 Task: Create a sub task Release to Production / Go Live for the task  Upgrade and migrate company facilities management to a cloud-based solution in the project BrainBridge , assign it to team member softage.1@softage.net and update the status of the sub task to  Completed , set the priority of the sub task to High
Action: Mouse moved to (685, 483)
Screenshot: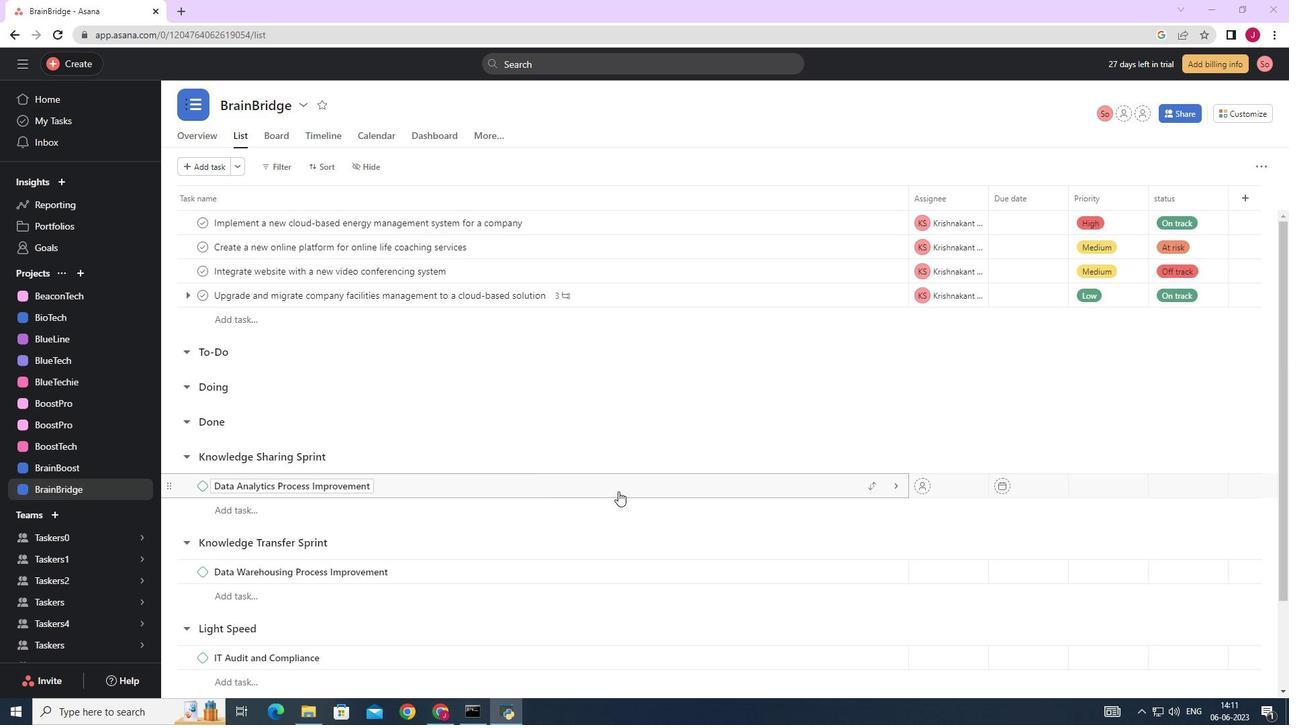 
Action: Mouse scrolled (666, 488) with delta (0, 0)
Screenshot: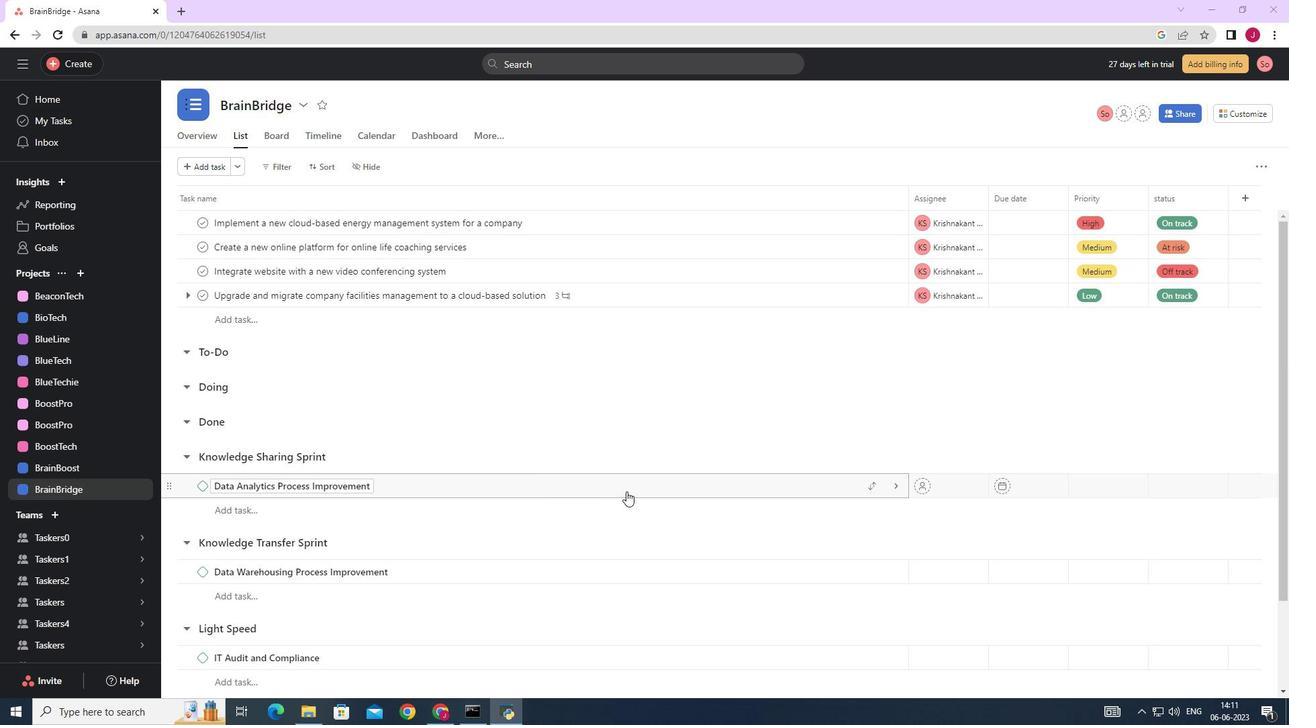 
Action: Mouse moved to (708, 467)
Screenshot: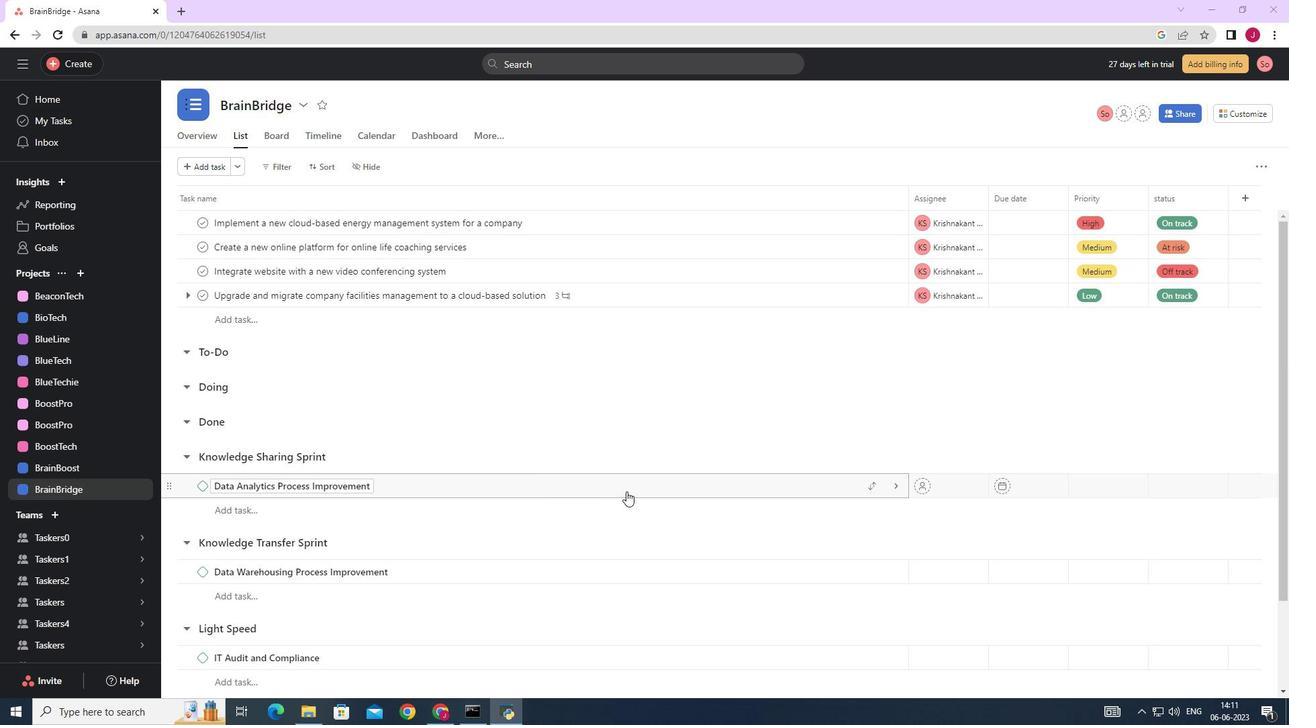
Action: Mouse scrolled (690, 481) with delta (0, 0)
Screenshot: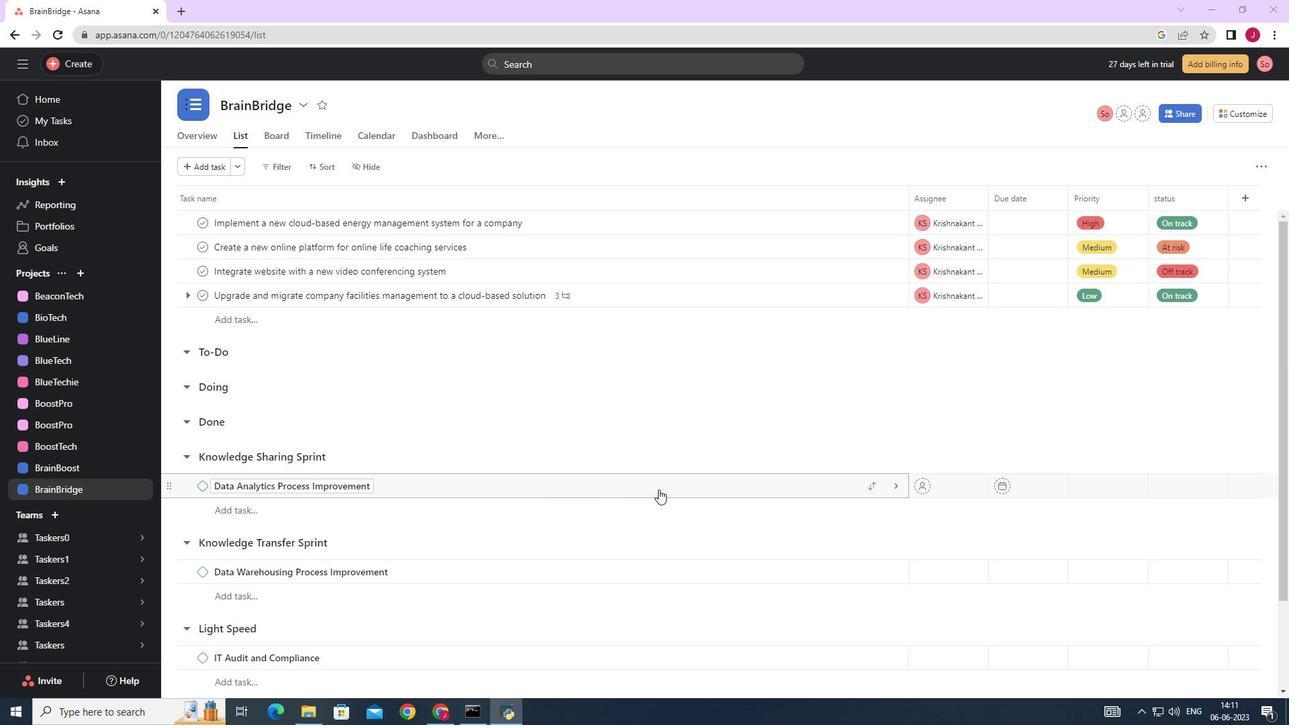 
Action: Mouse moved to (710, 465)
Screenshot: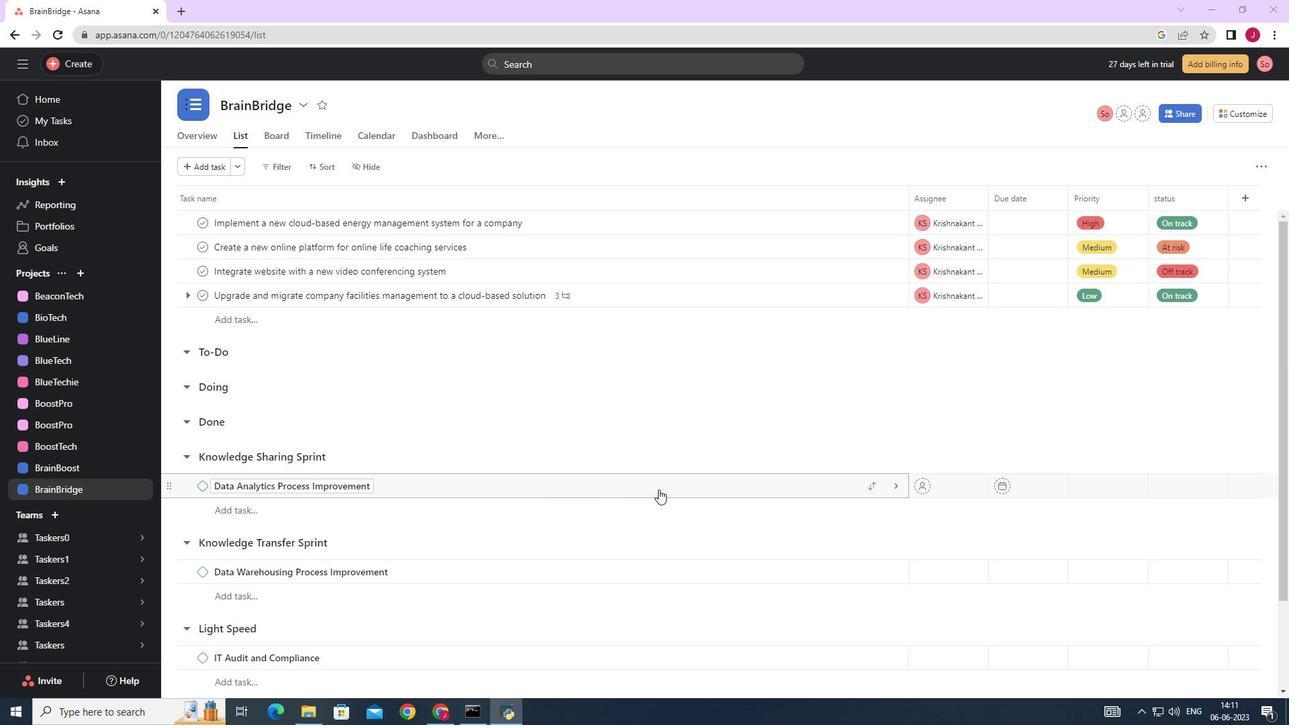 
Action: Mouse scrolled (700, 477) with delta (0, 0)
Screenshot: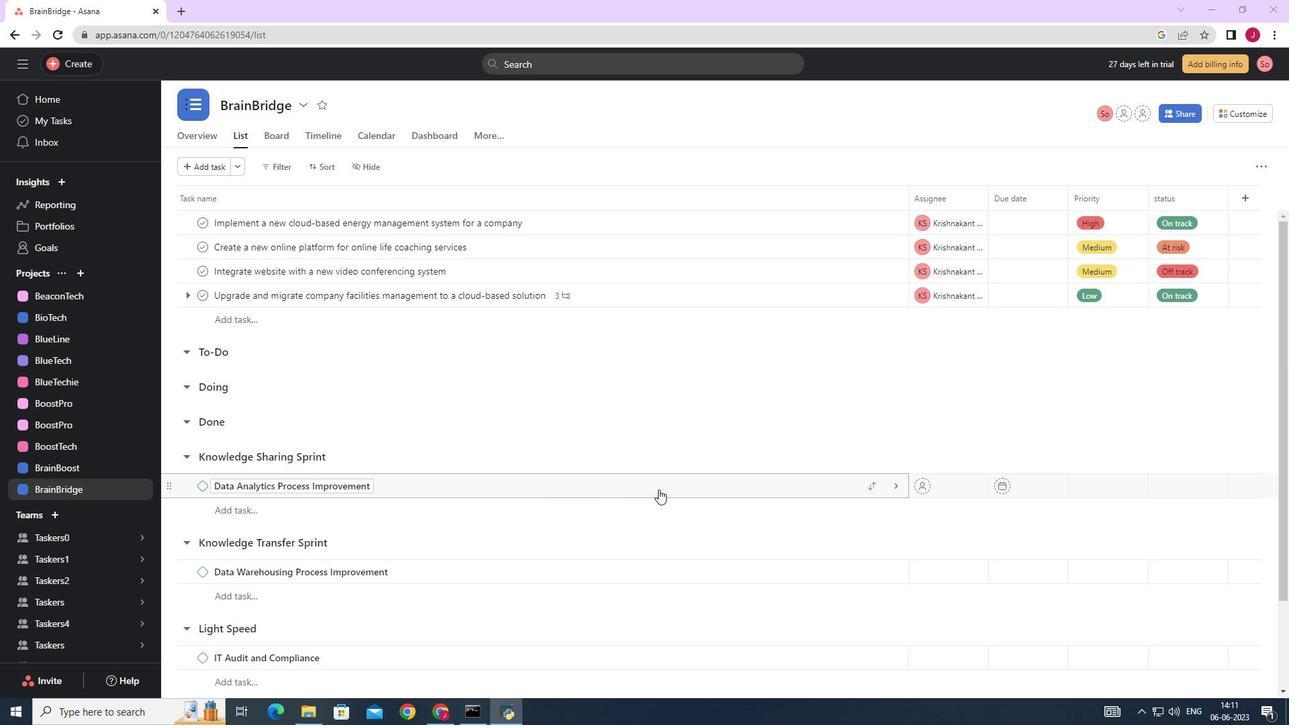 
Action: Mouse moved to (822, 290)
Screenshot: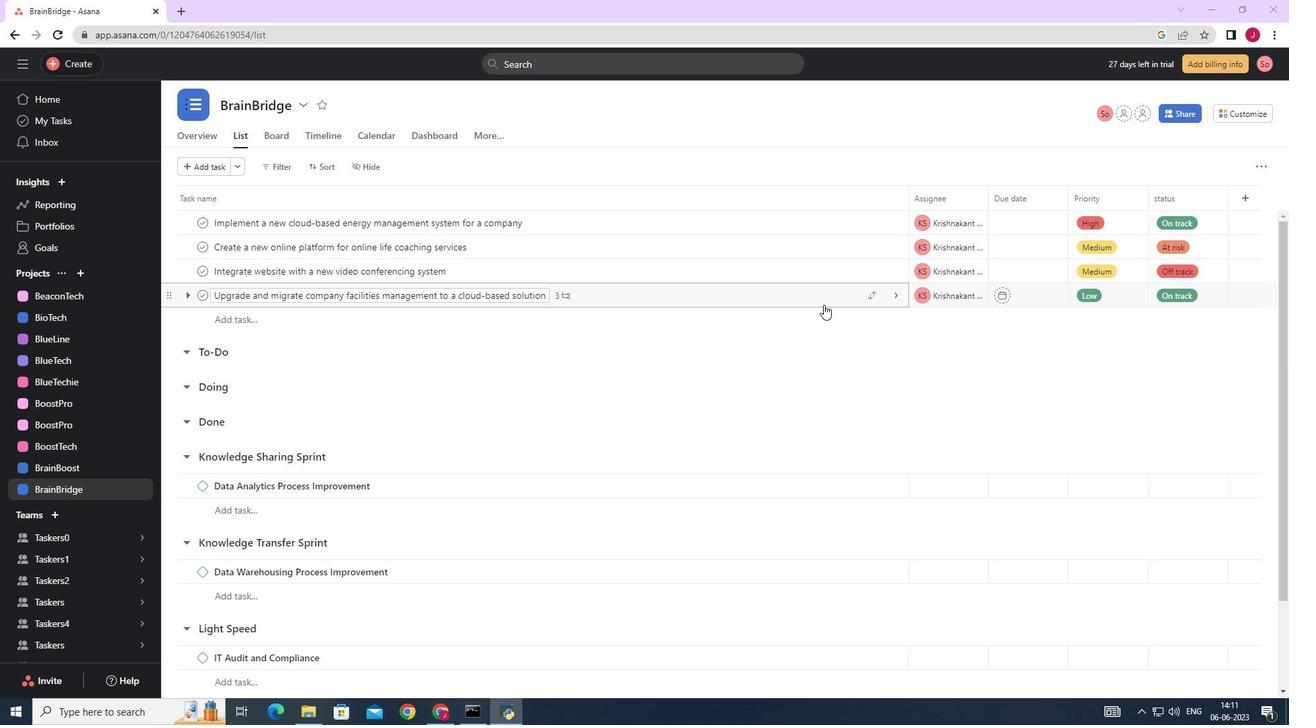 
Action: Mouse pressed left at (822, 290)
Screenshot: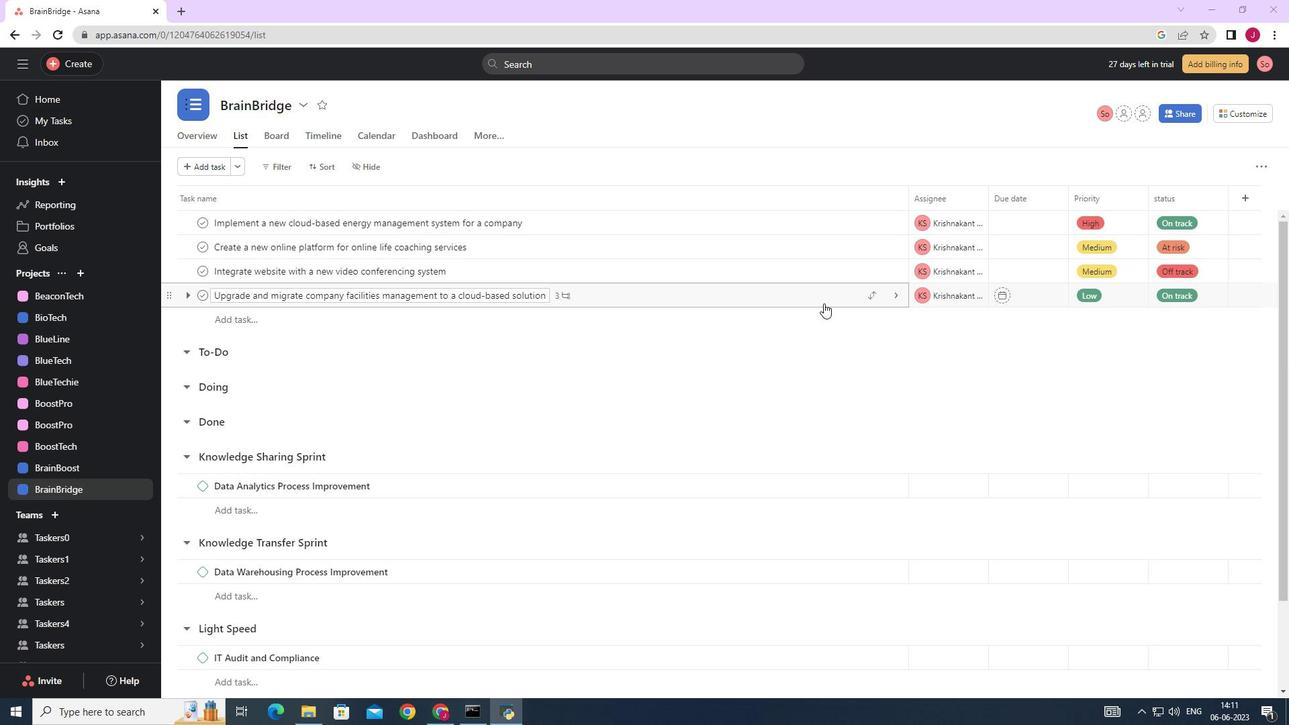 
Action: Mouse moved to (1176, 435)
Screenshot: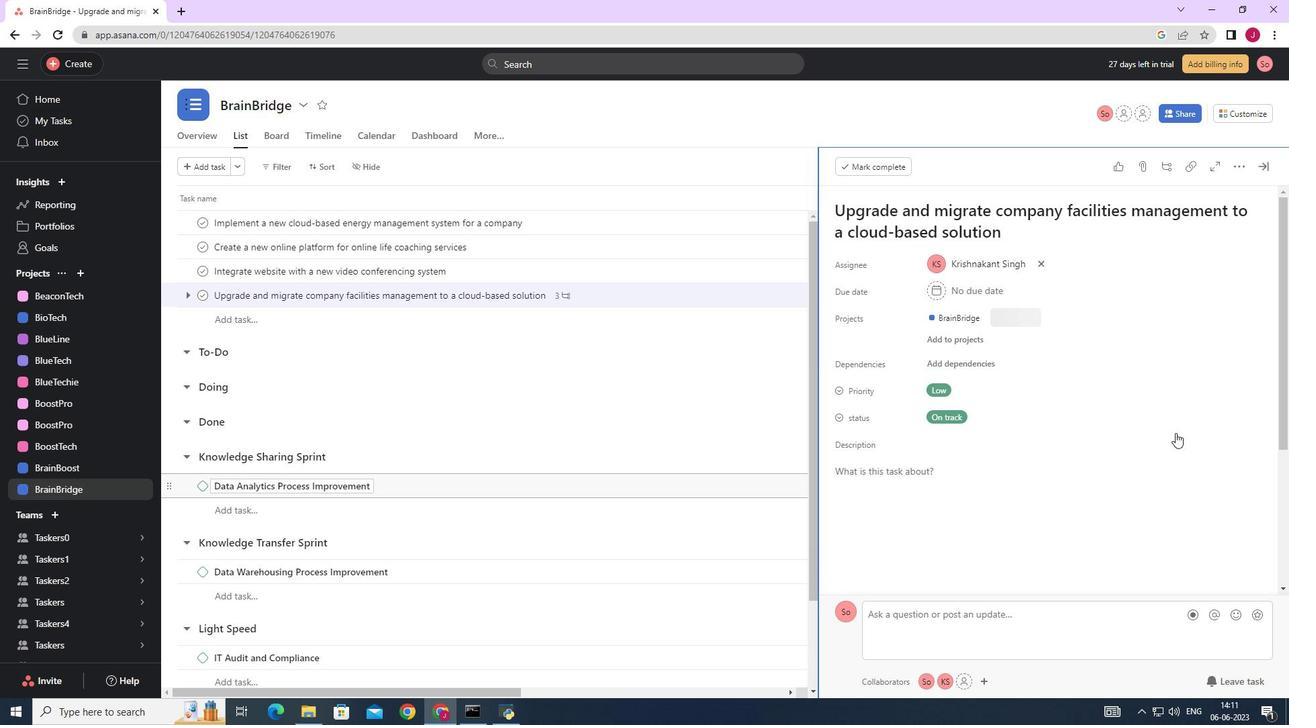 
Action: Mouse scrolled (1176, 435) with delta (0, 0)
Screenshot: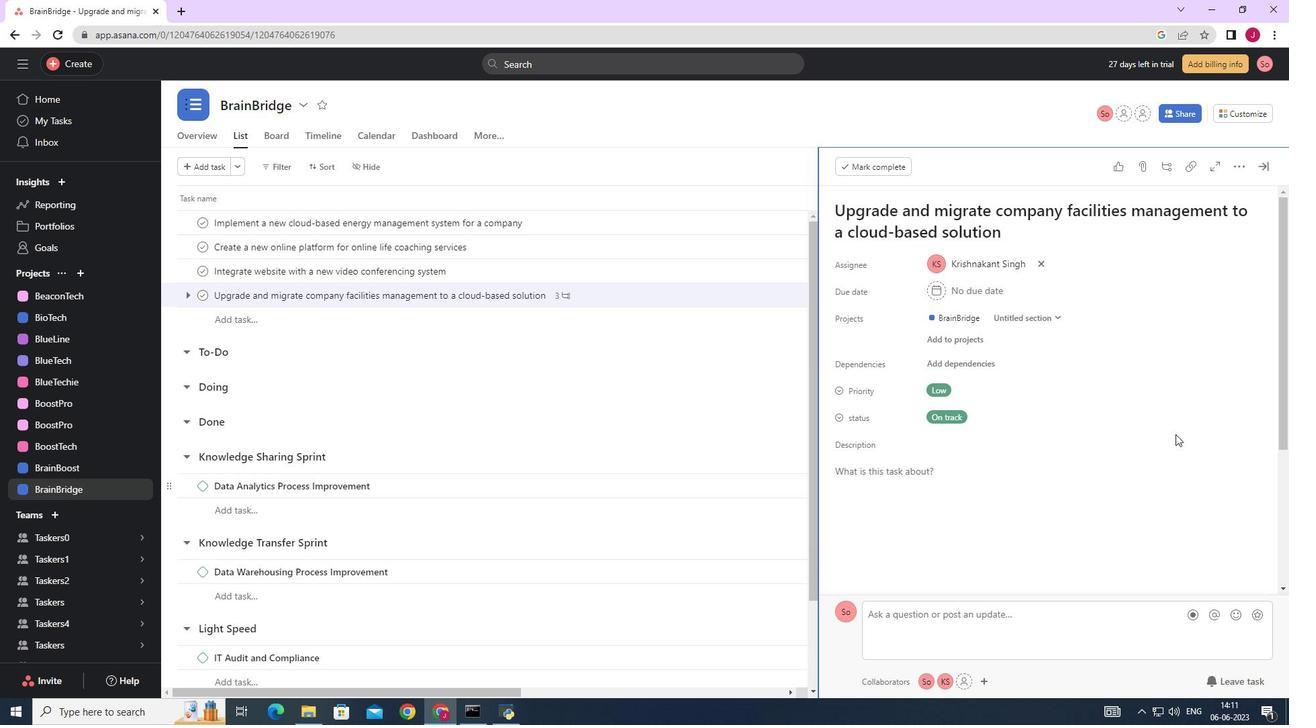 
Action: Mouse scrolled (1176, 435) with delta (0, 0)
Screenshot: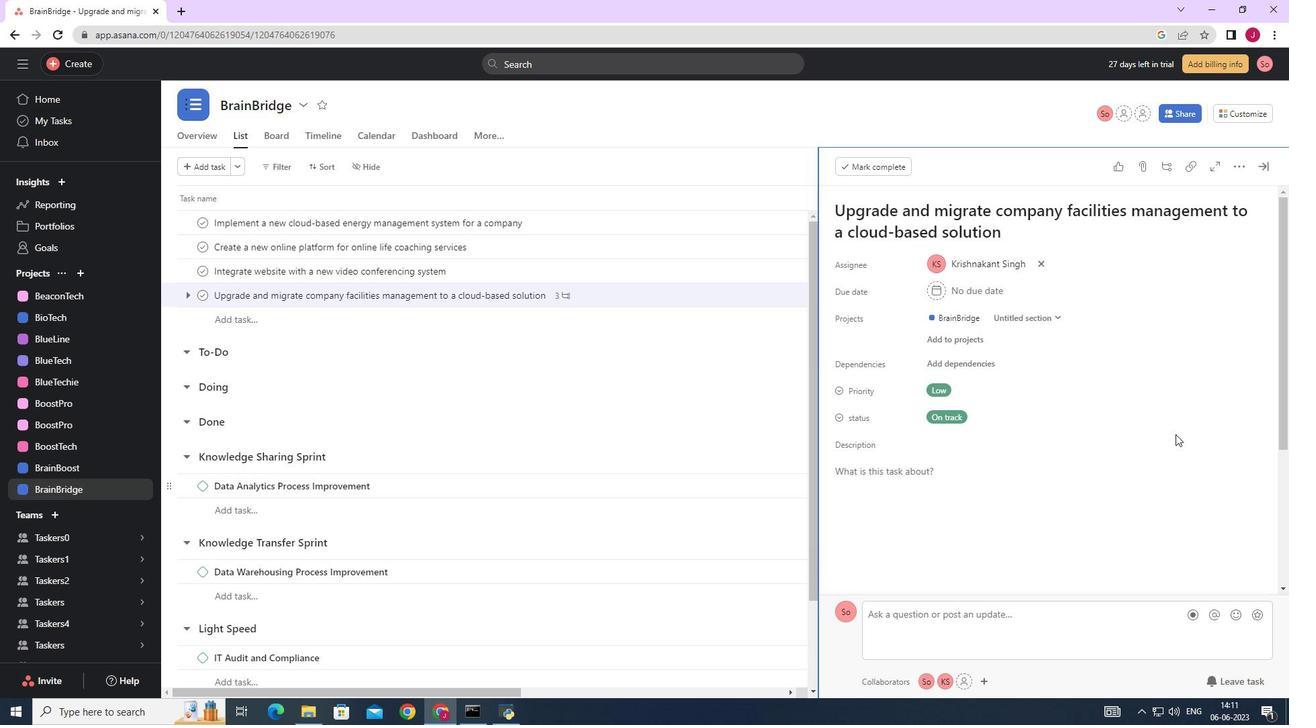 
Action: Mouse scrolled (1176, 435) with delta (0, 0)
Screenshot: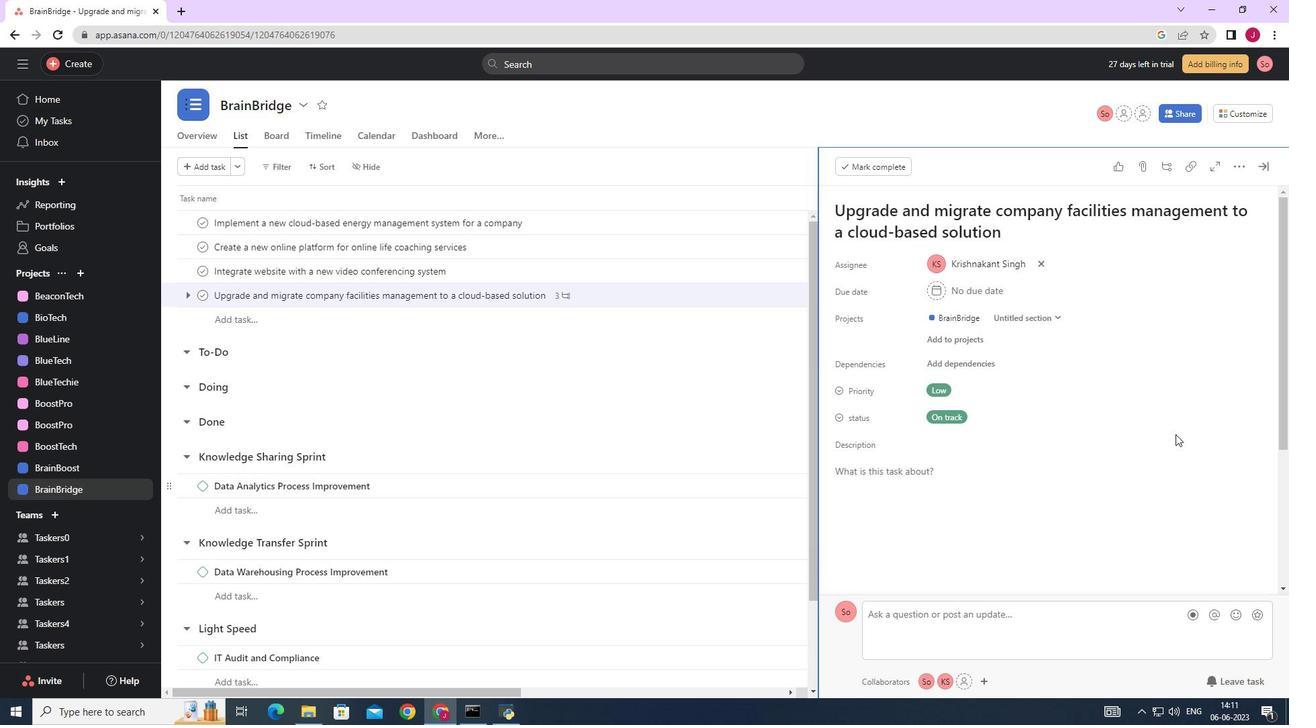
Action: Mouse scrolled (1176, 435) with delta (0, 0)
Screenshot: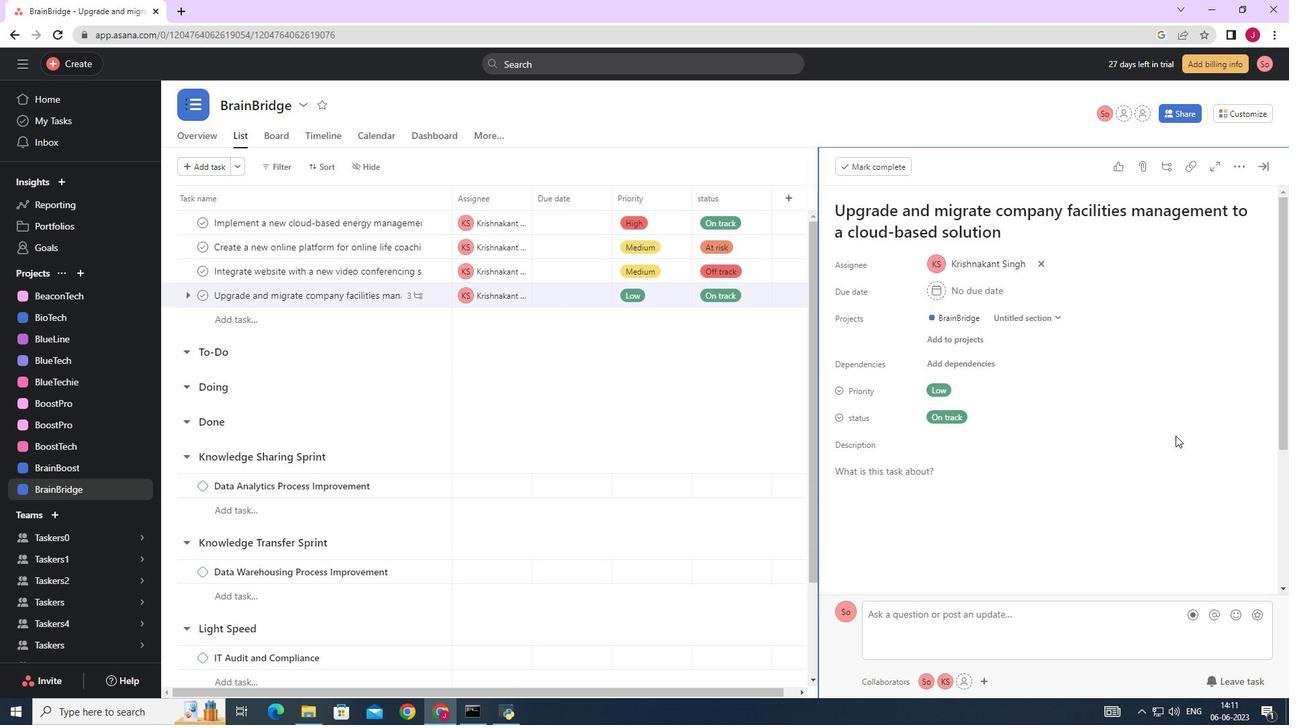 
Action: Mouse scrolled (1176, 435) with delta (0, 0)
Screenshot: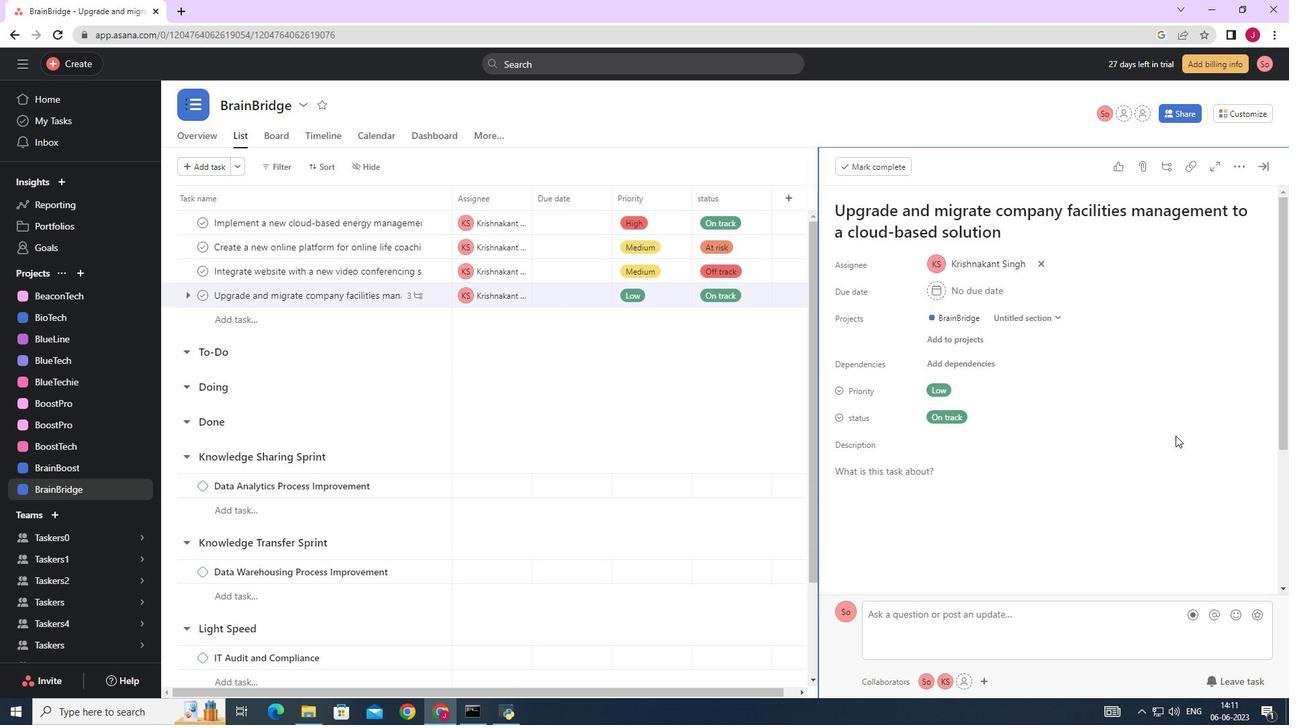 
Action: Mouse moved to (889, 489)
Screenshot: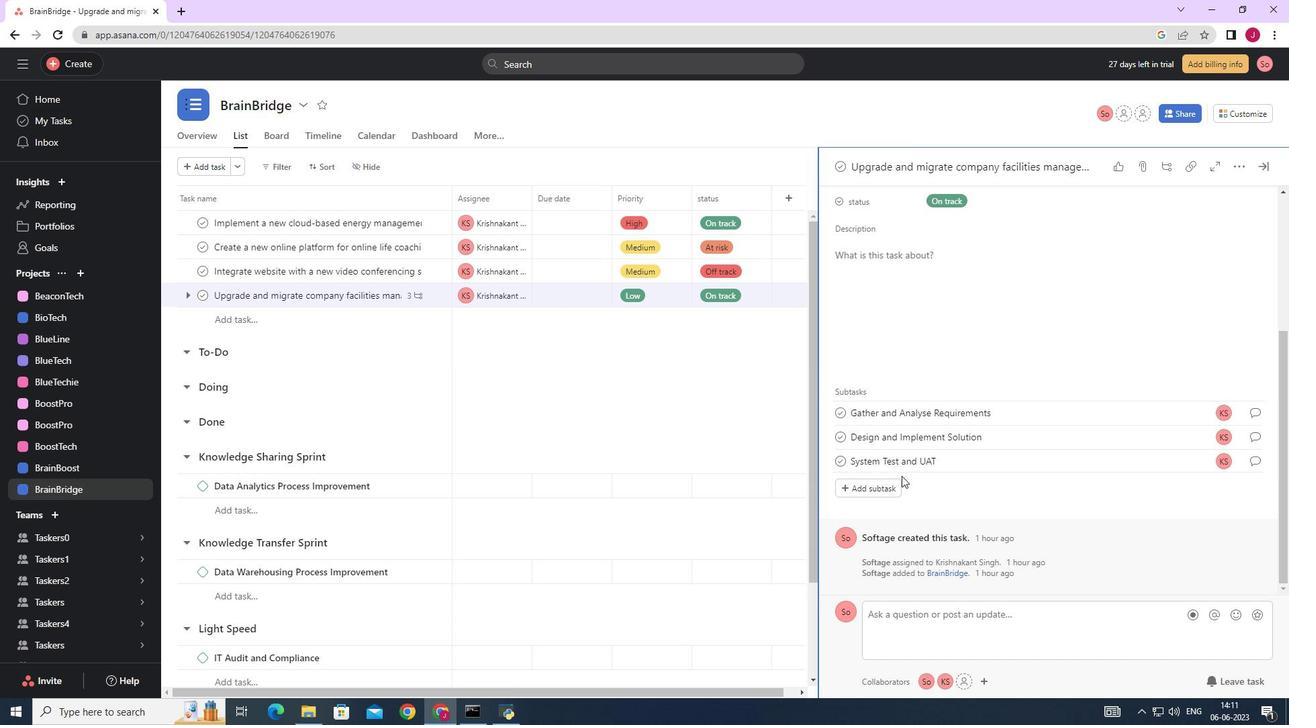 
Action: Mouse pressed left at (889, 489)
Screenshot: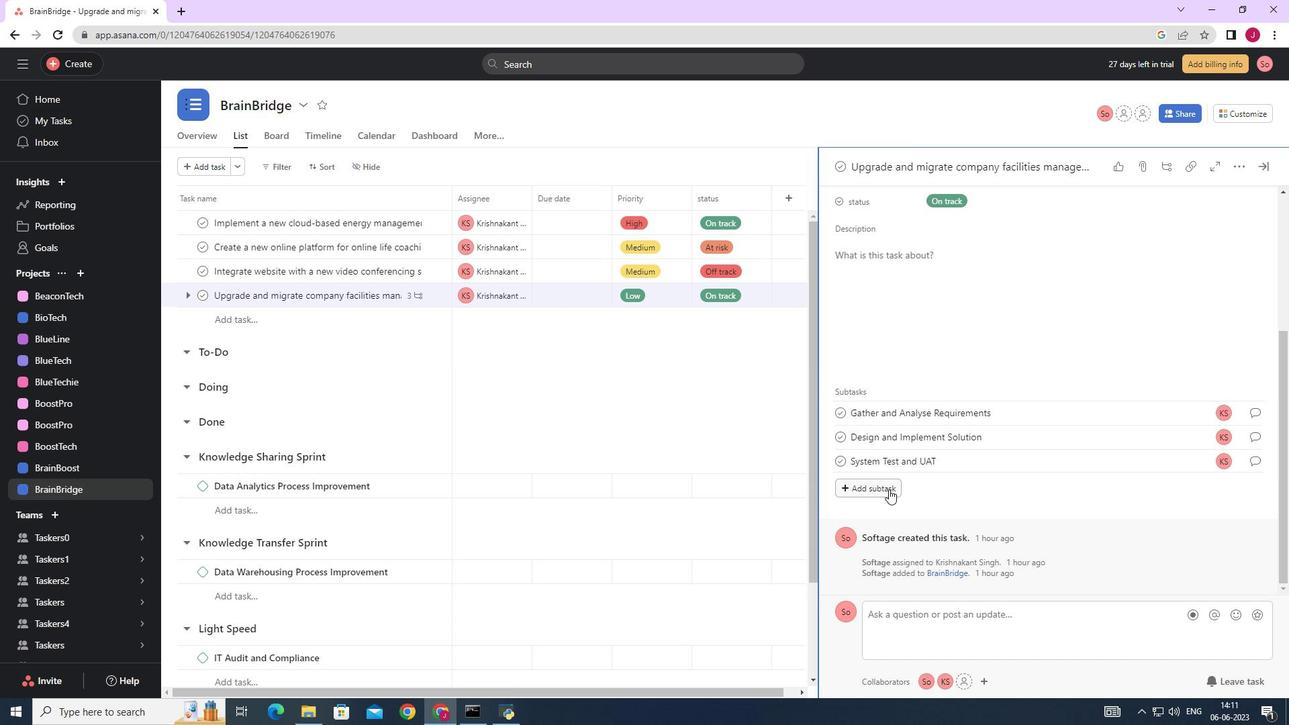 
Action: Mouse moved to (888, 490)
Screenshot: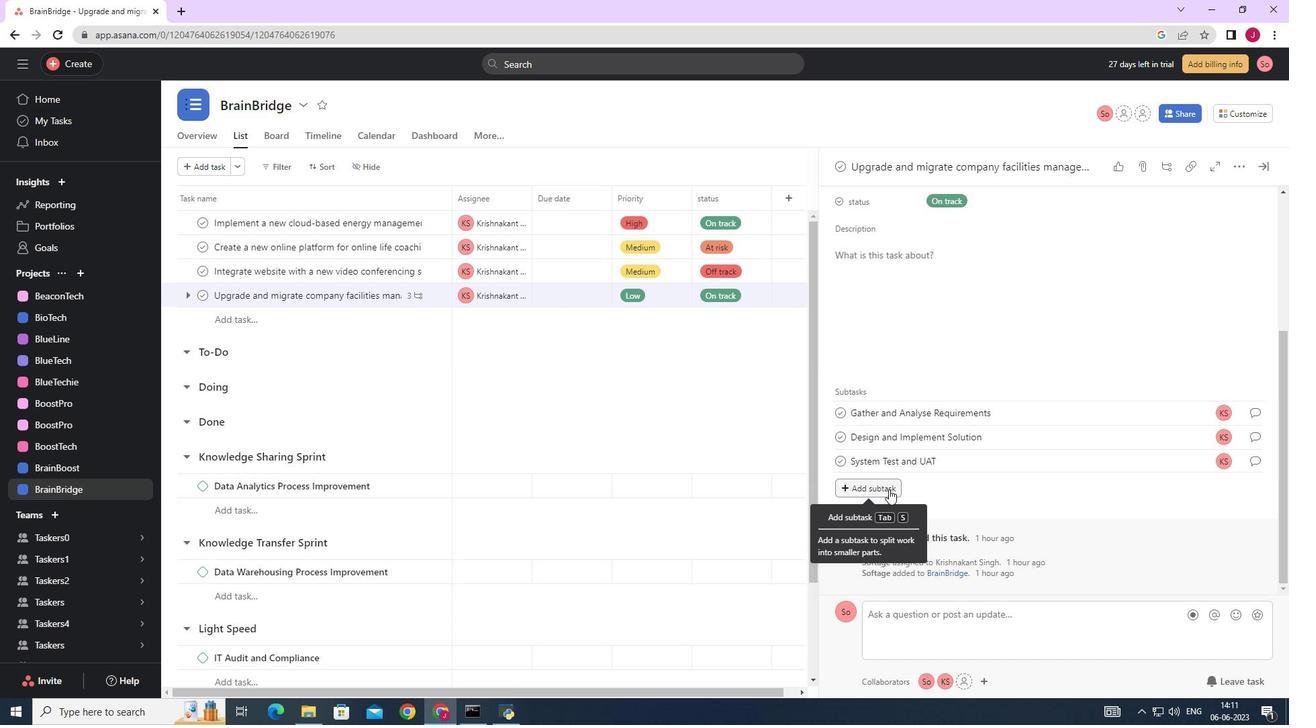 
Action: Key pressed <Key.caps_lock>R<Key.caps_lock>eleas<Key.backspace><Key.backspace><Key.backspace><Key.backspace><Key.backspace><Key.backspace>rae<Key.backspace><Key.backspace><Key.caps_lock>ELEASE<Key.space>TO<Key.space>PRODUCTION<Key.space>/<Key.space><Key.caps_lock>g<Key.caps_lock>O<Key.space><Key.caps_lock>l<Key.caps_lock>IVE
Screenshot: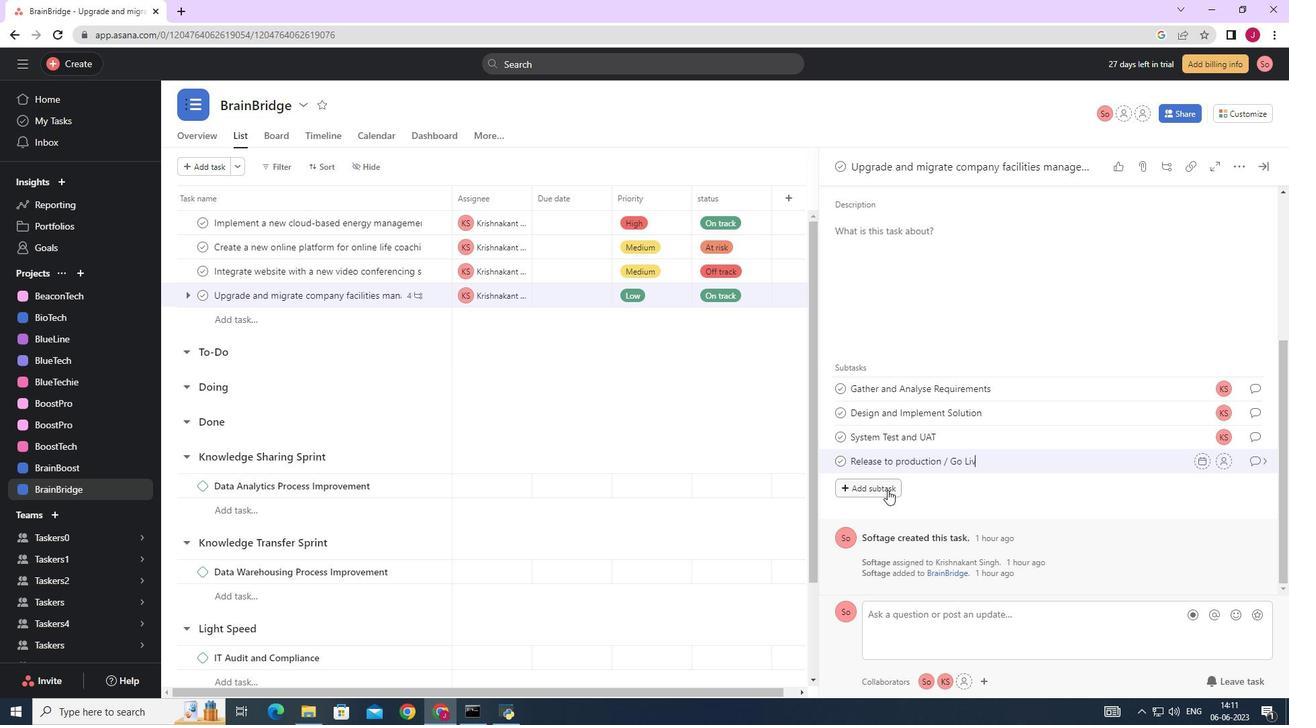 
Action: Mouse moved to (1222, 462)
Screenshot: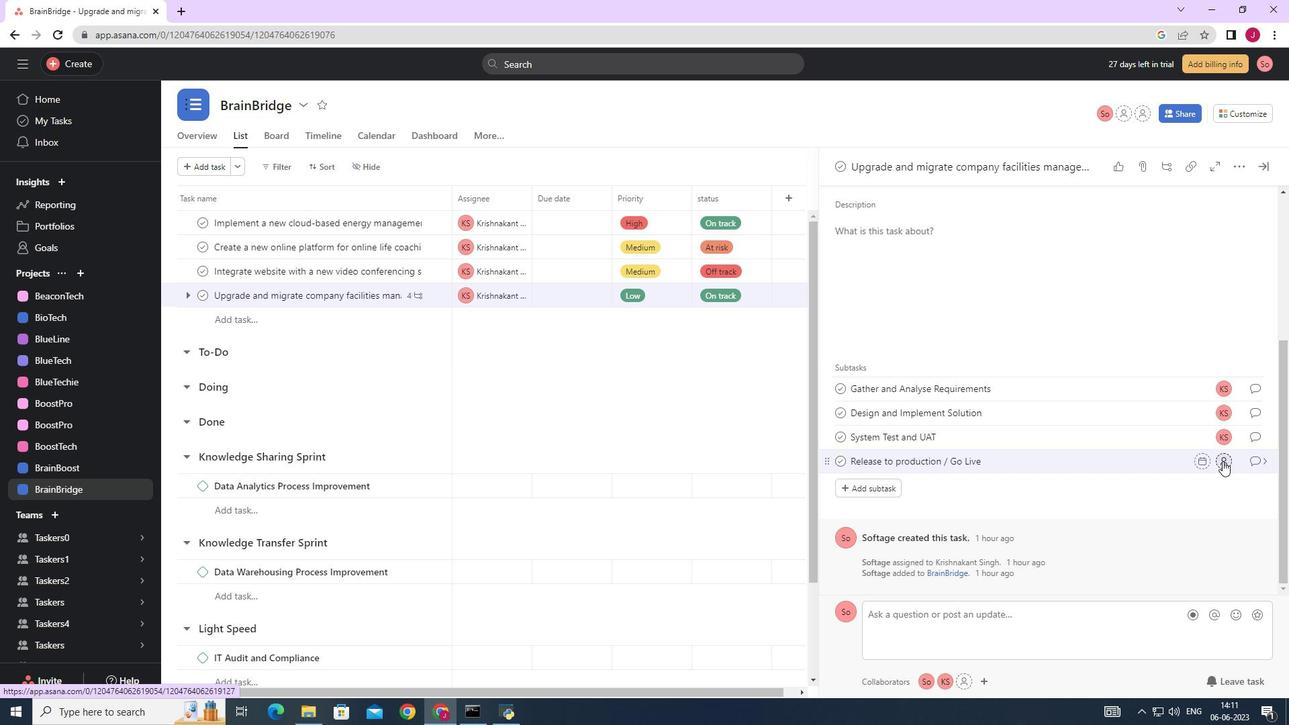 
Action: Mouse pressed left at (1222, 462)
Screenshot: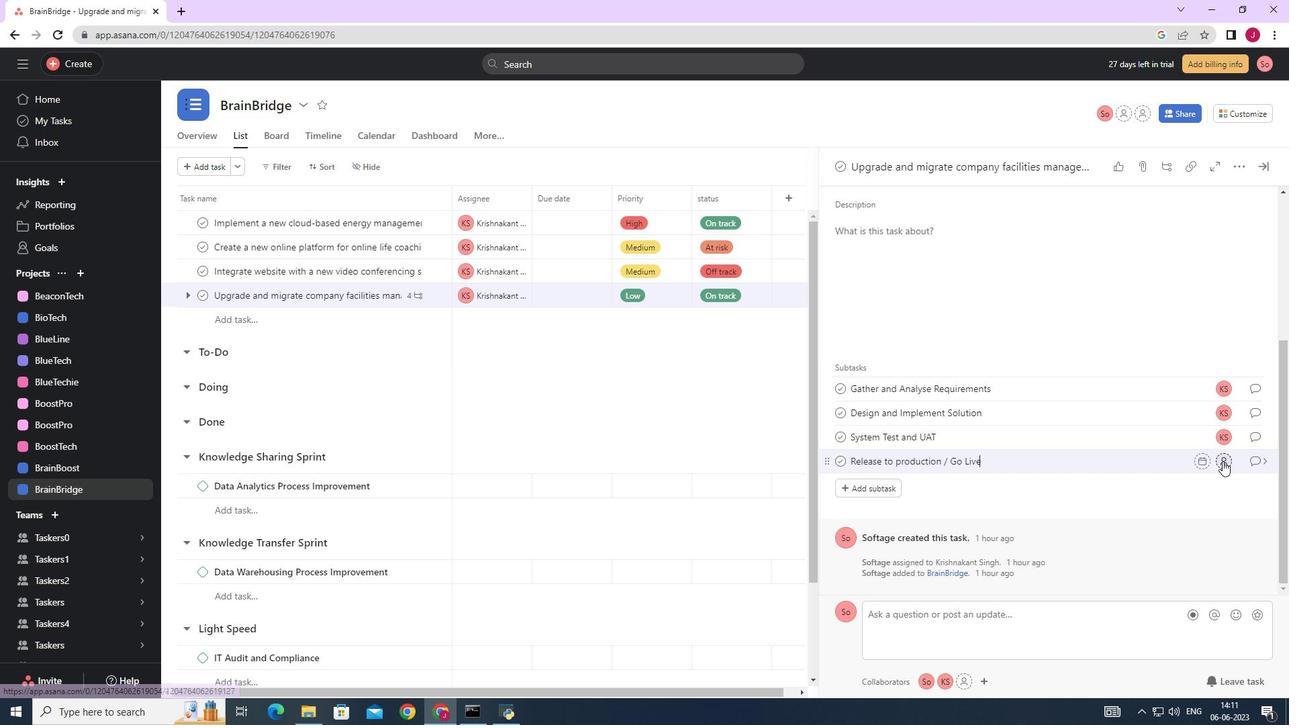
Action: Mouse moved to (1072, 507)
Screenshot: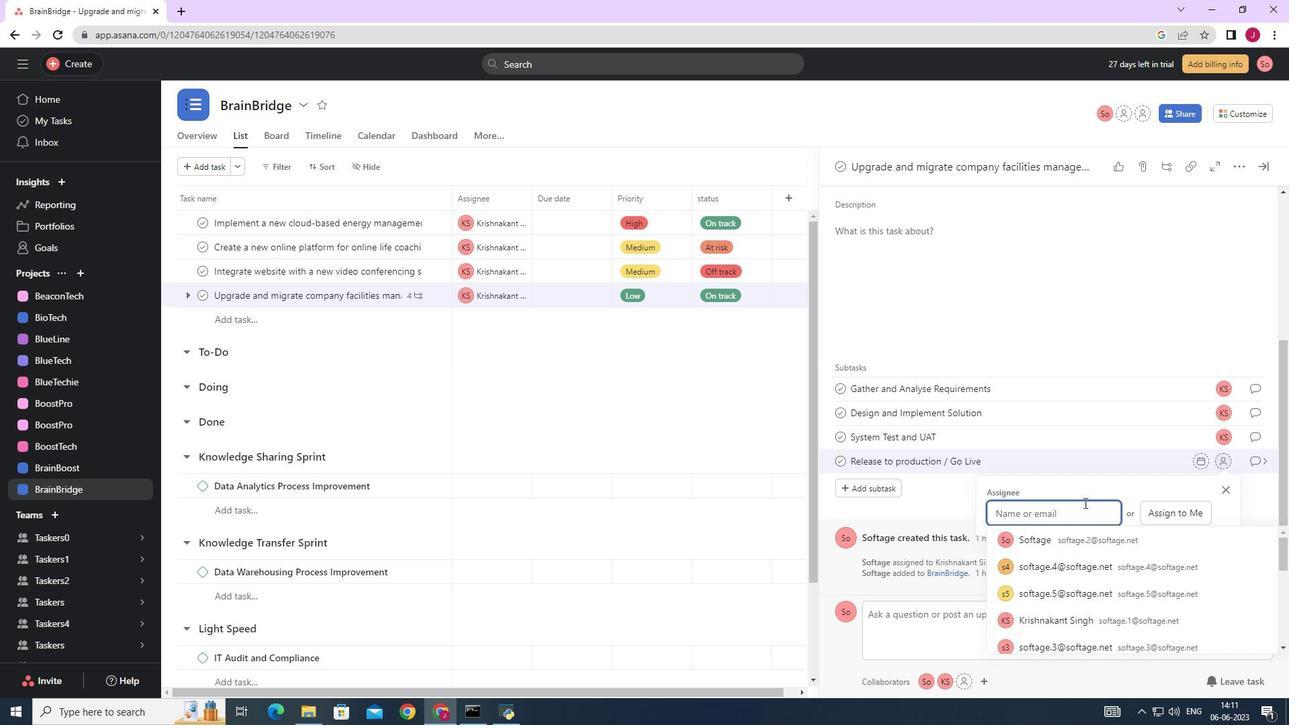 
Action: Key pressed SOFTAGE.1
Screenshot: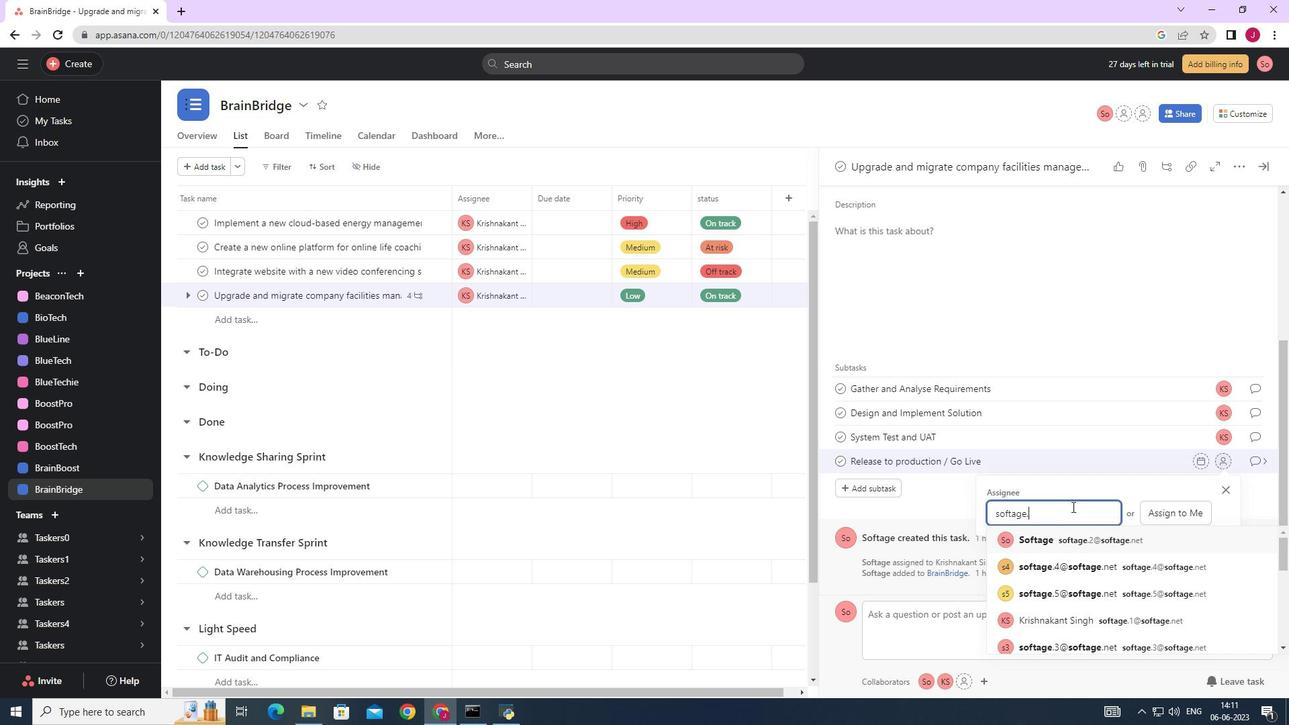 
Action: Mouse moved to (1102, 541)
Screenshot: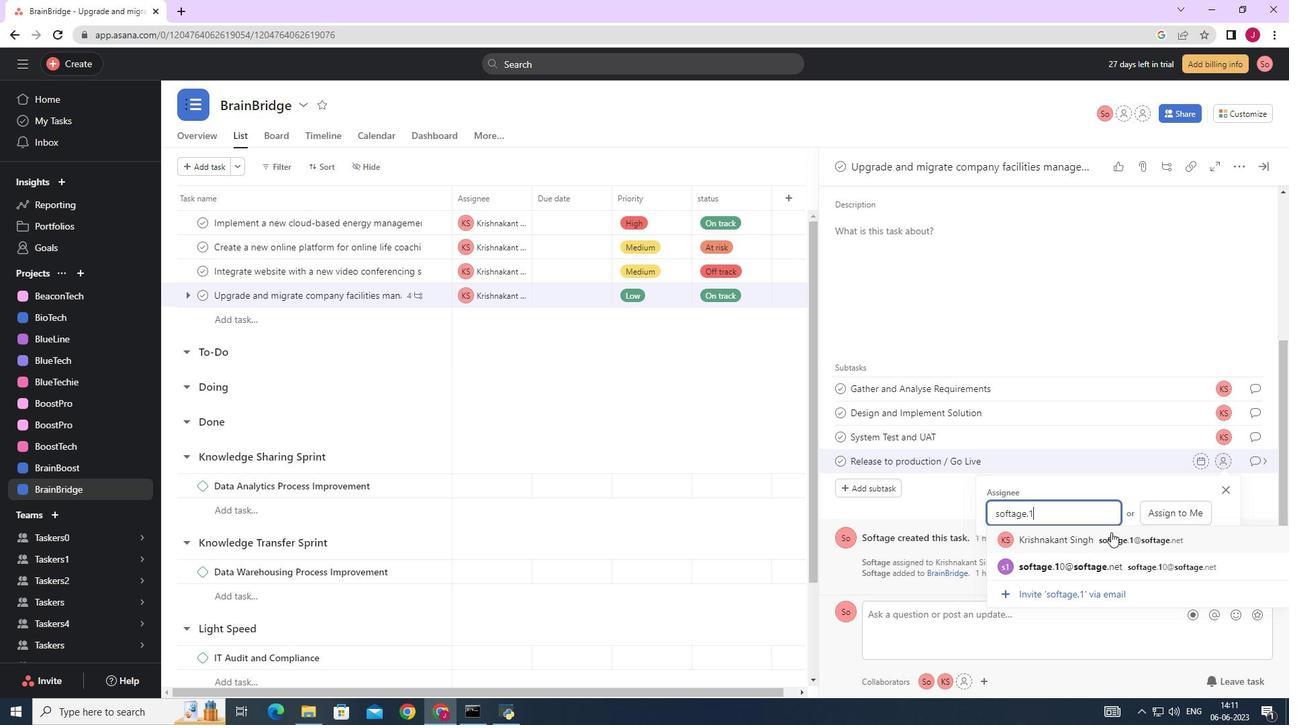 
Action: Mouse pressed left at (1102, 541)
Screenshot: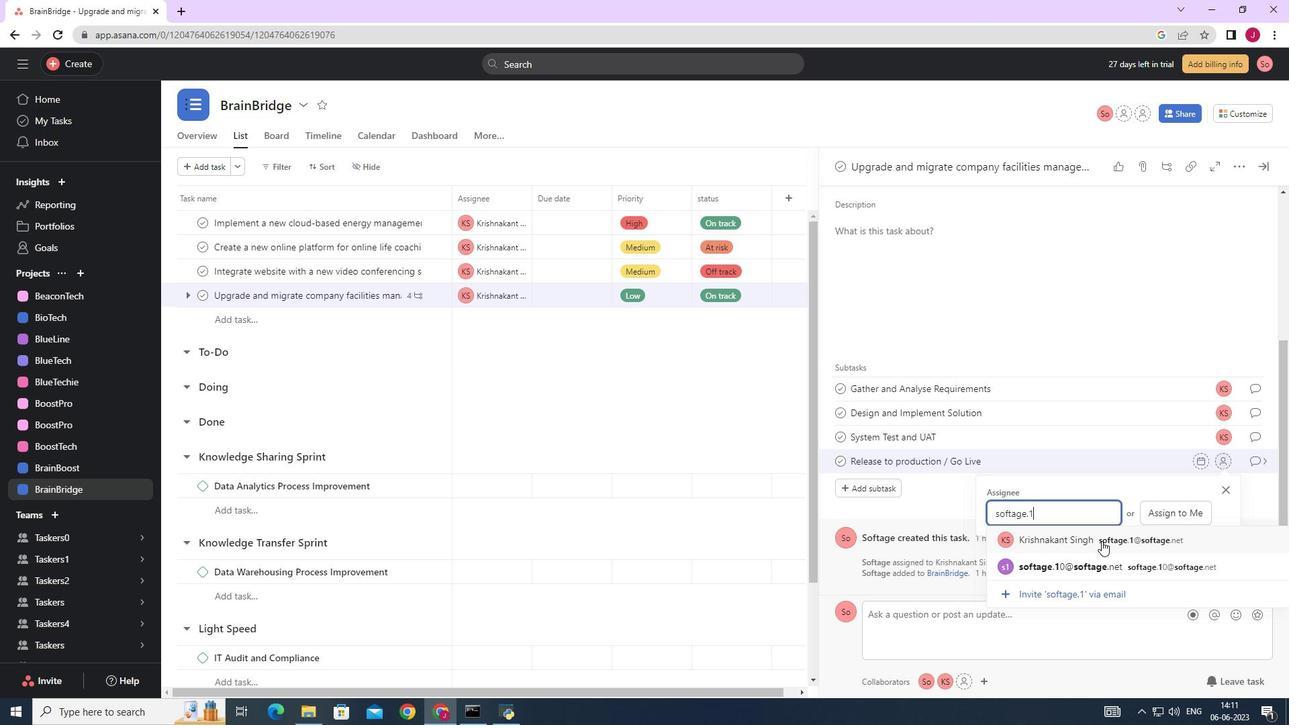 
Action: Mouse moved to (1257, 462)
Screenshot: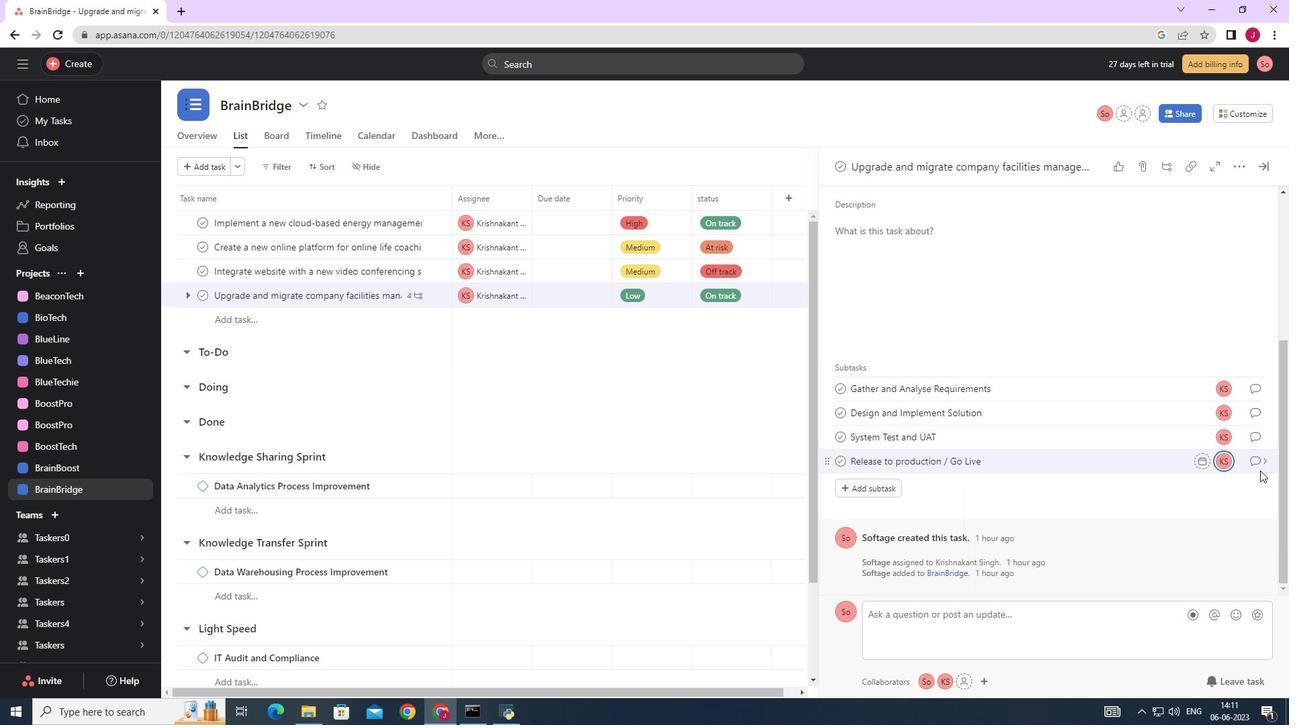 
Action: Mouse pressed left at (1257, 462)
Screenshot: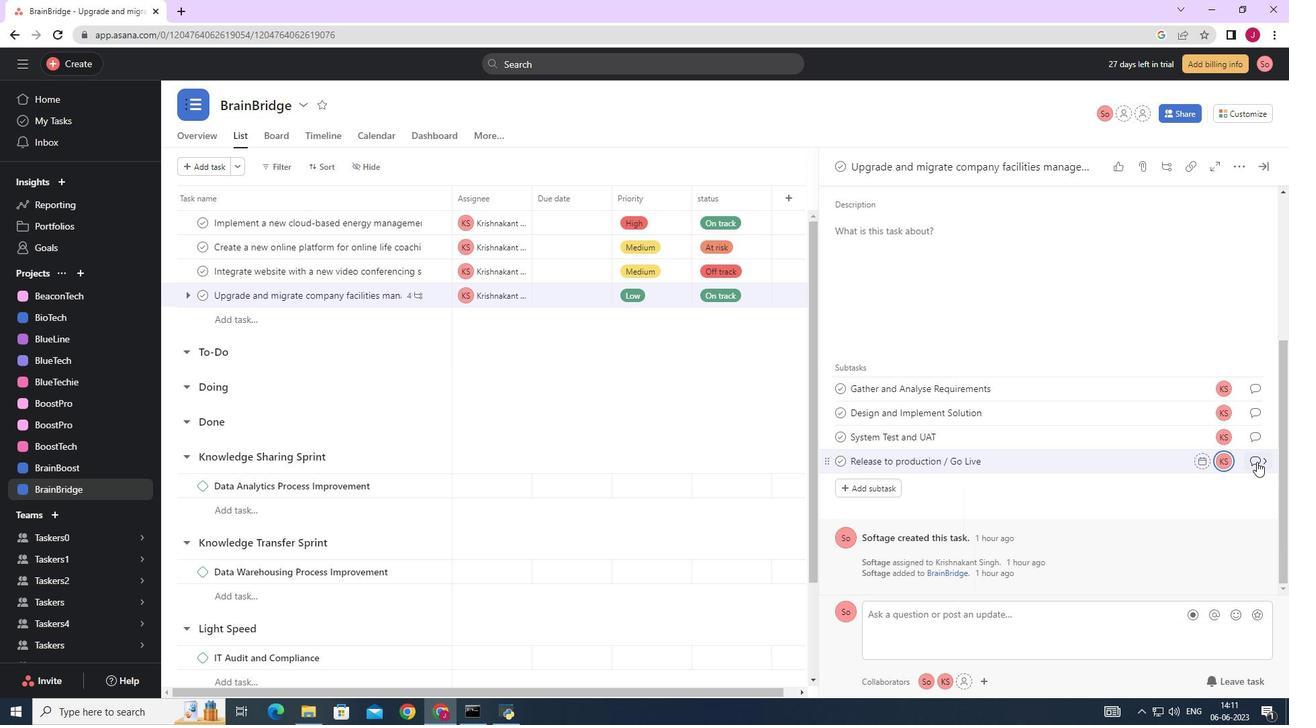 
Action: Mouse moved to (880, 355)
Screenshot: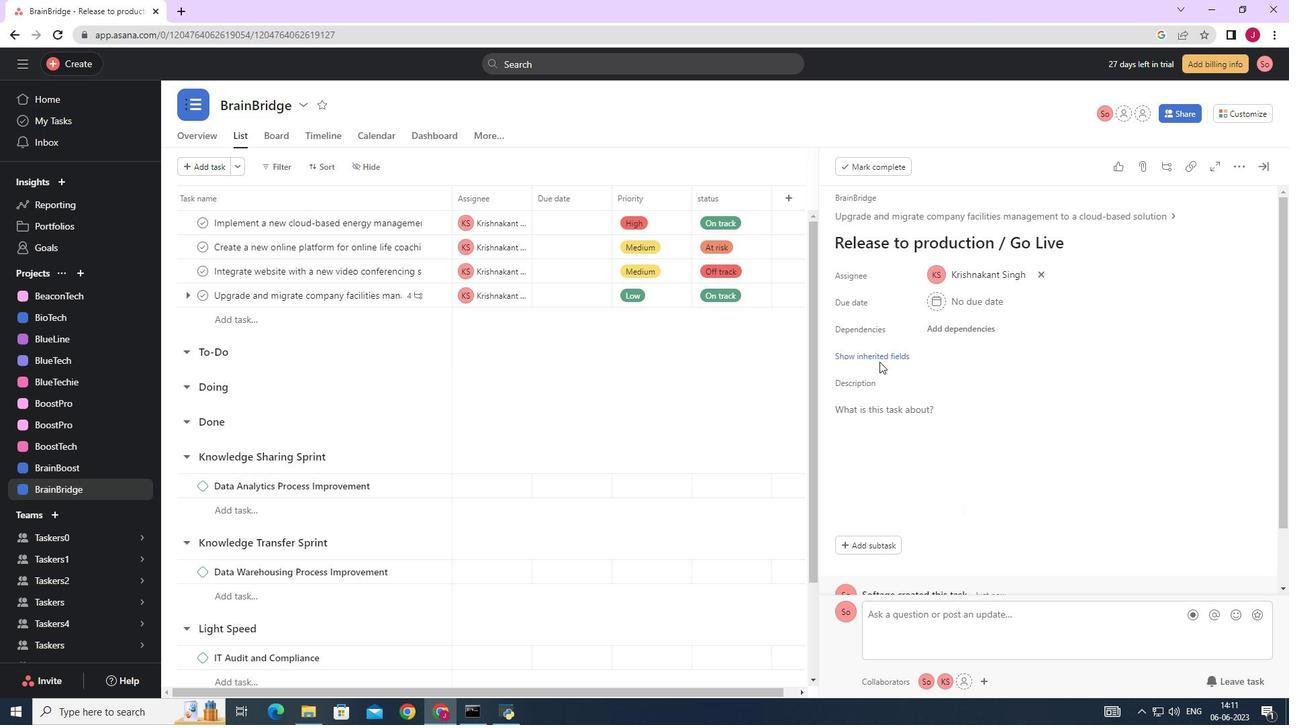
Action: Mouse pressed left at (880, 355)
Screenshot: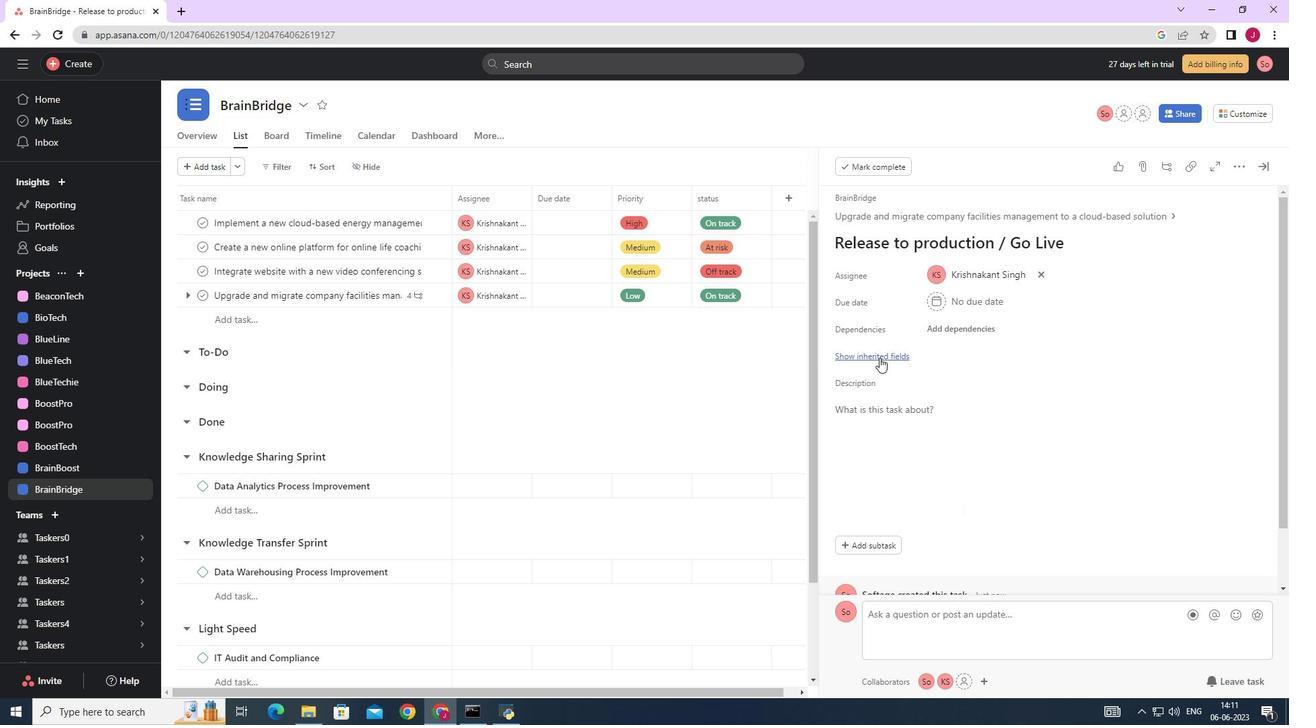 
Action: Mouse moved to (880, 376)
Screenshot: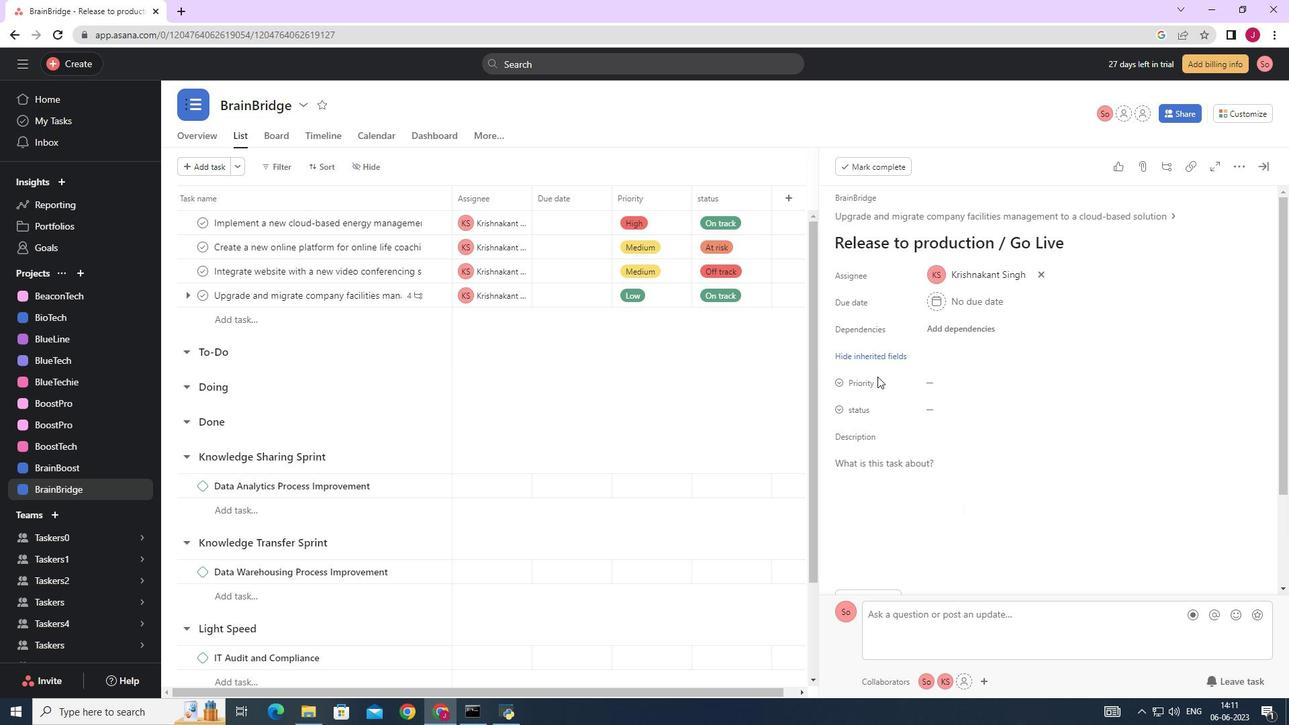 
Action: Mouse pressed left at (880, 376)
Screenshot: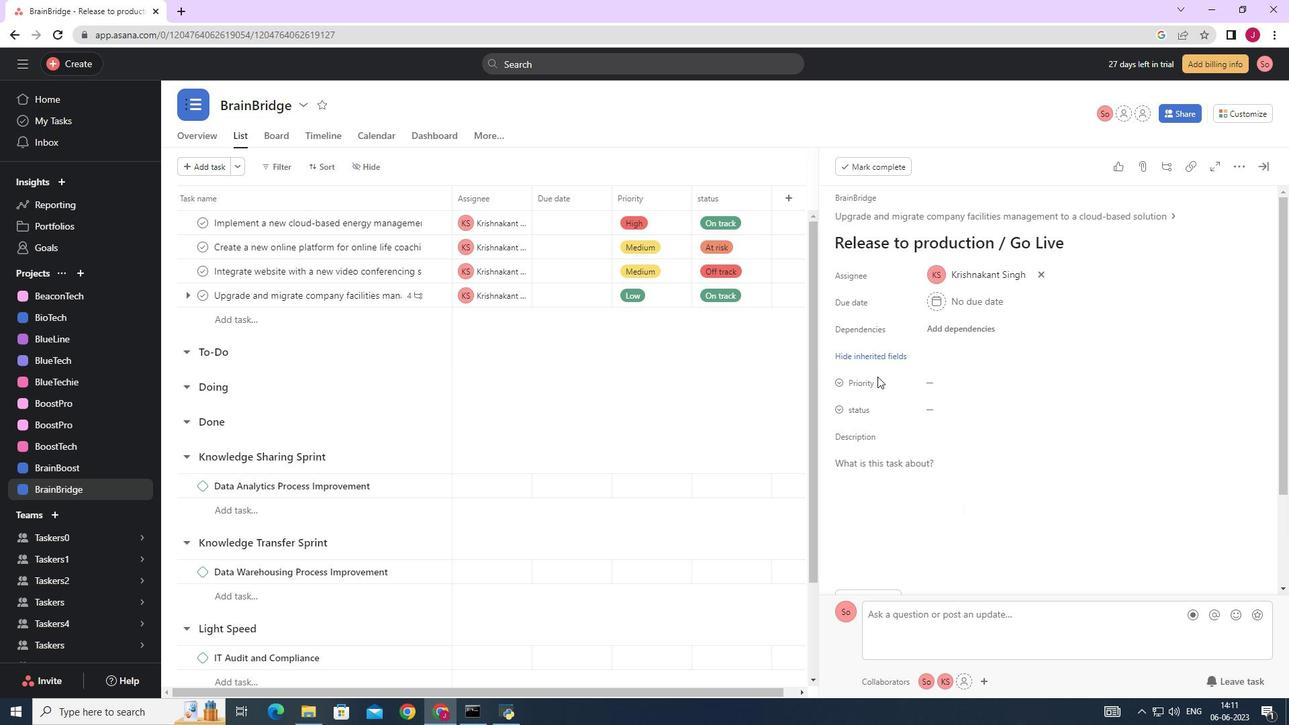 
Action: Mouse moved to (940, 386)
Screenshot: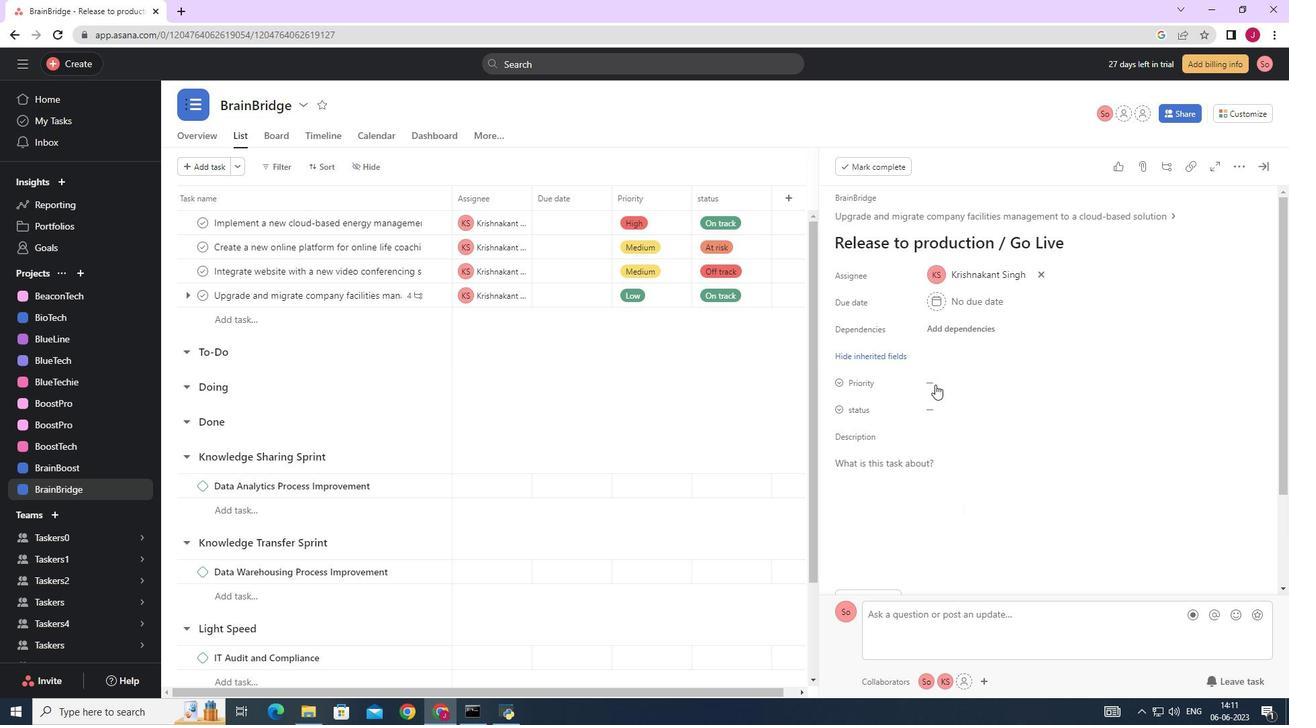 
Action: Mouse pressed left at (940, 386)
Screenshot: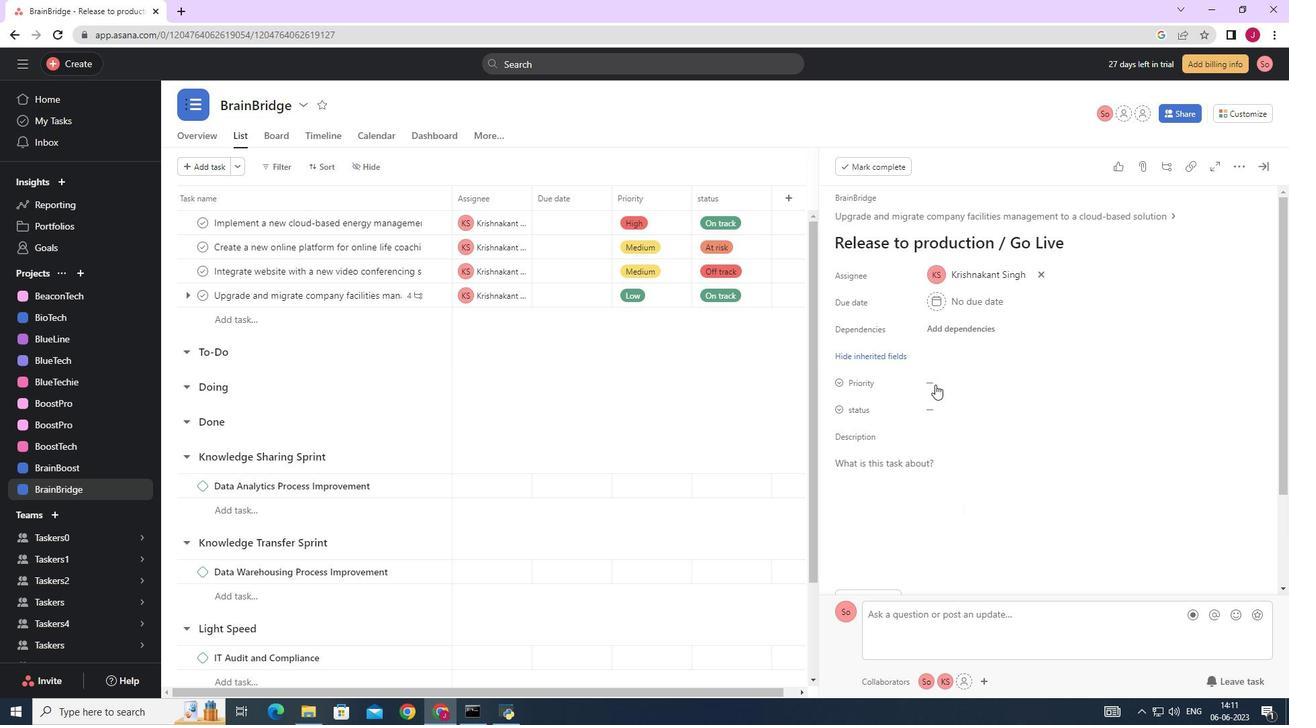
Action: Mouse moved to (960, 424)
Screenshot: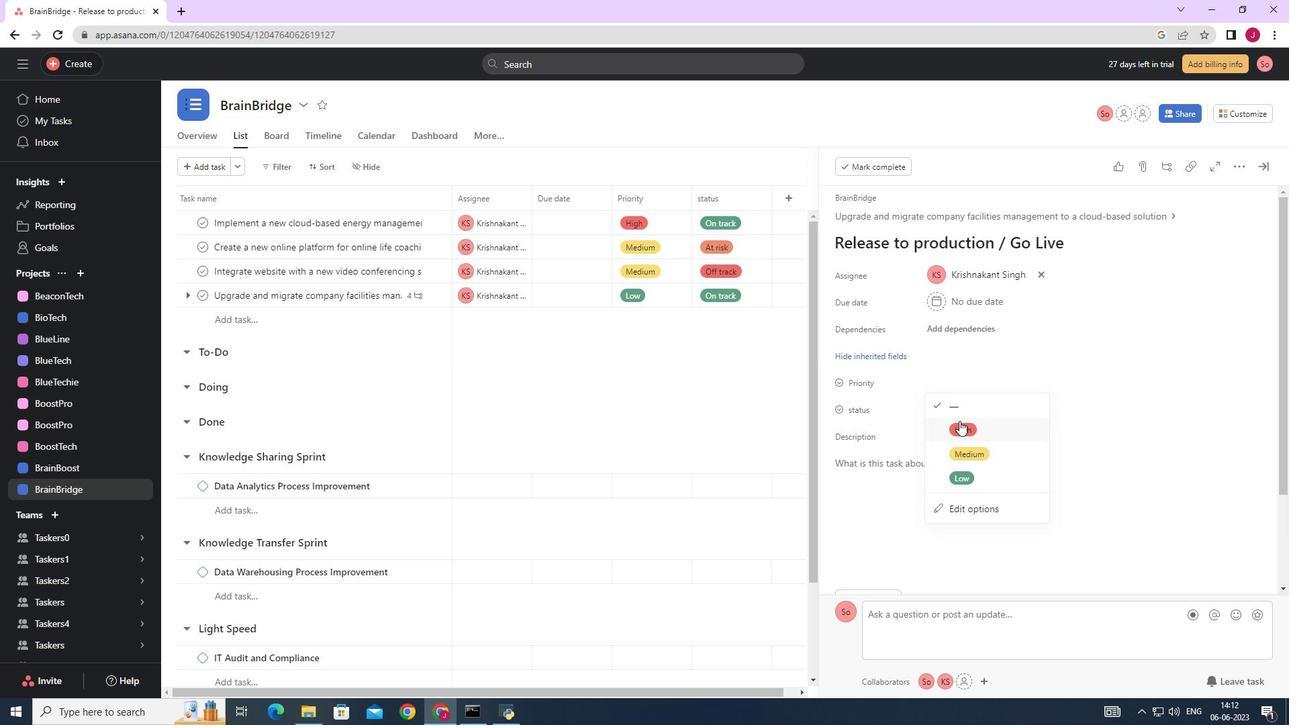 
Action: Mouse pressed left at (960, 424)
Screenshot: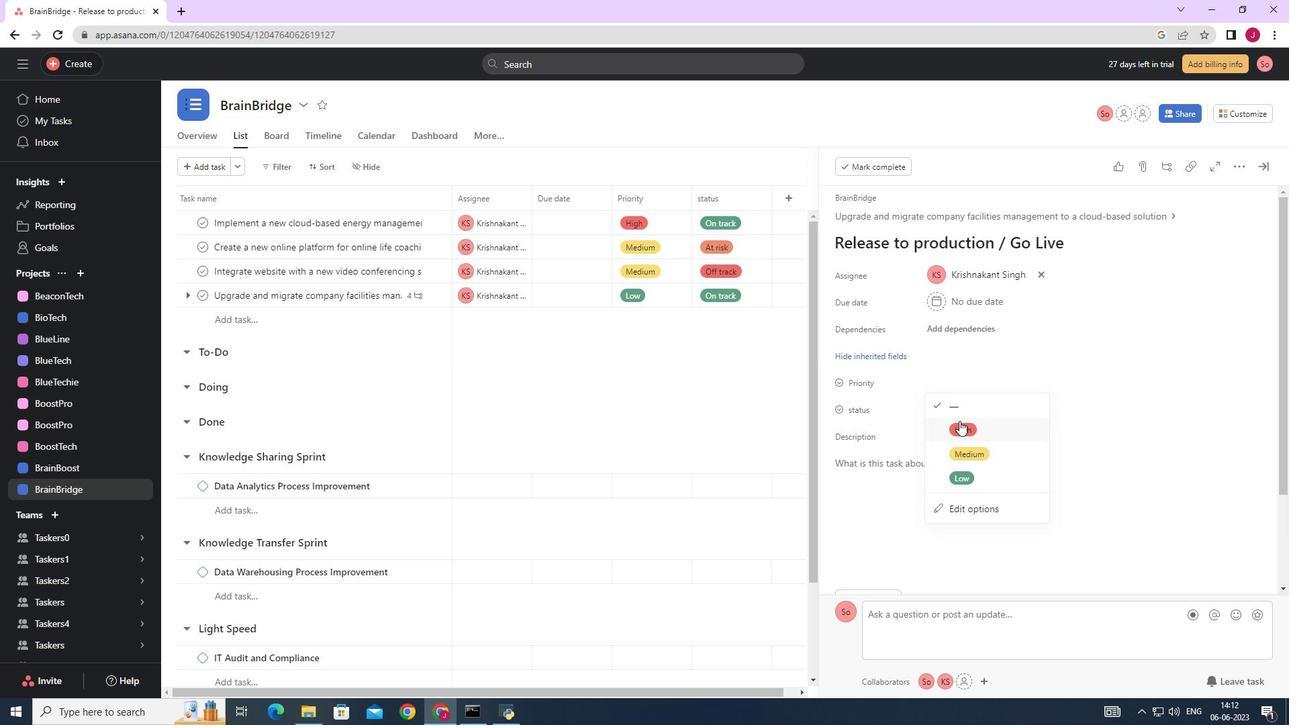 
Action: Mouse moved to (949, 407)
Screenshot: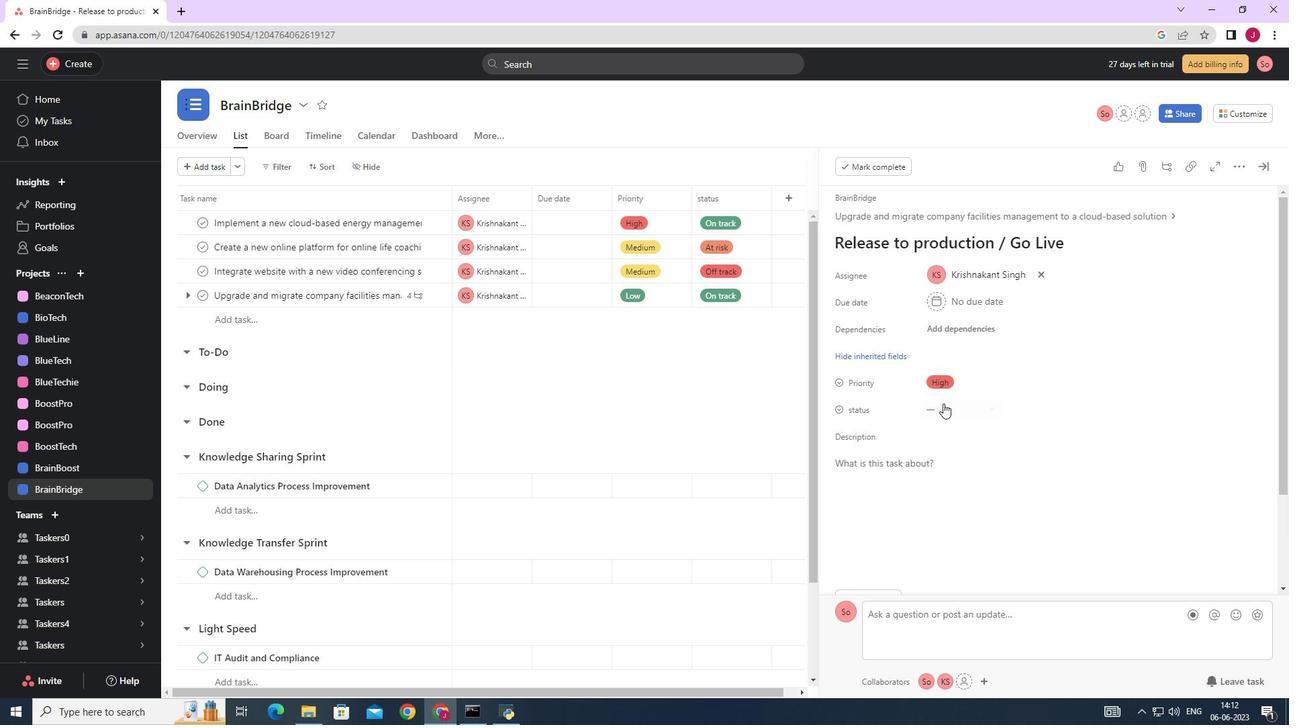 
Action: Mouse pressed left at (949, 407)
Screenshot: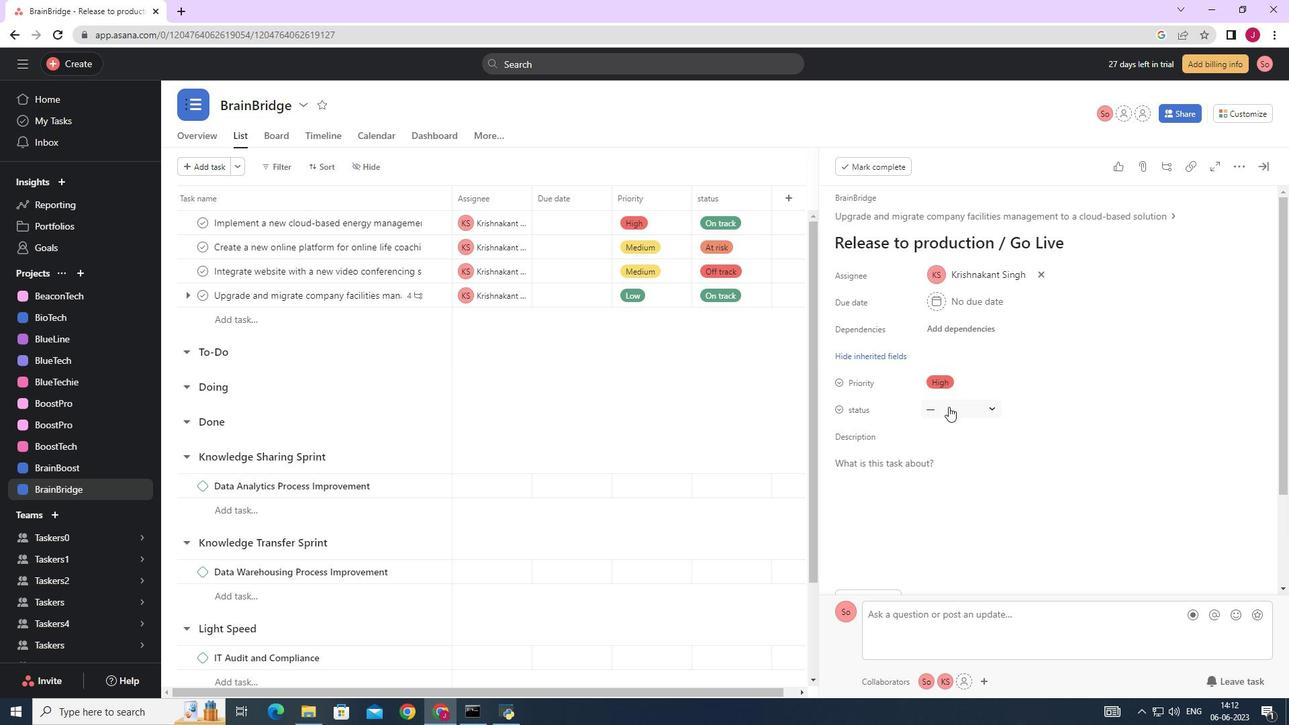 
Action: Mouse moved to (974, 530)
Screenshot: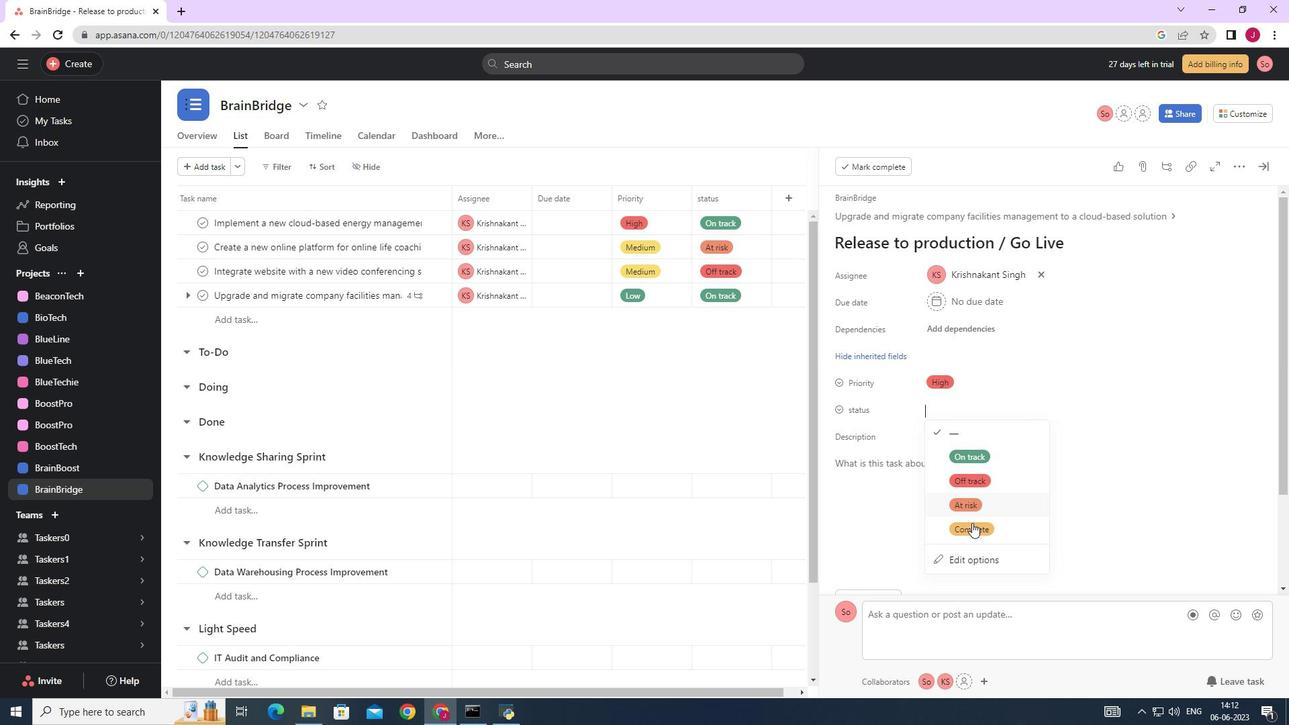 
Action: Mouse pressed left at (974, 530)
Screenshot: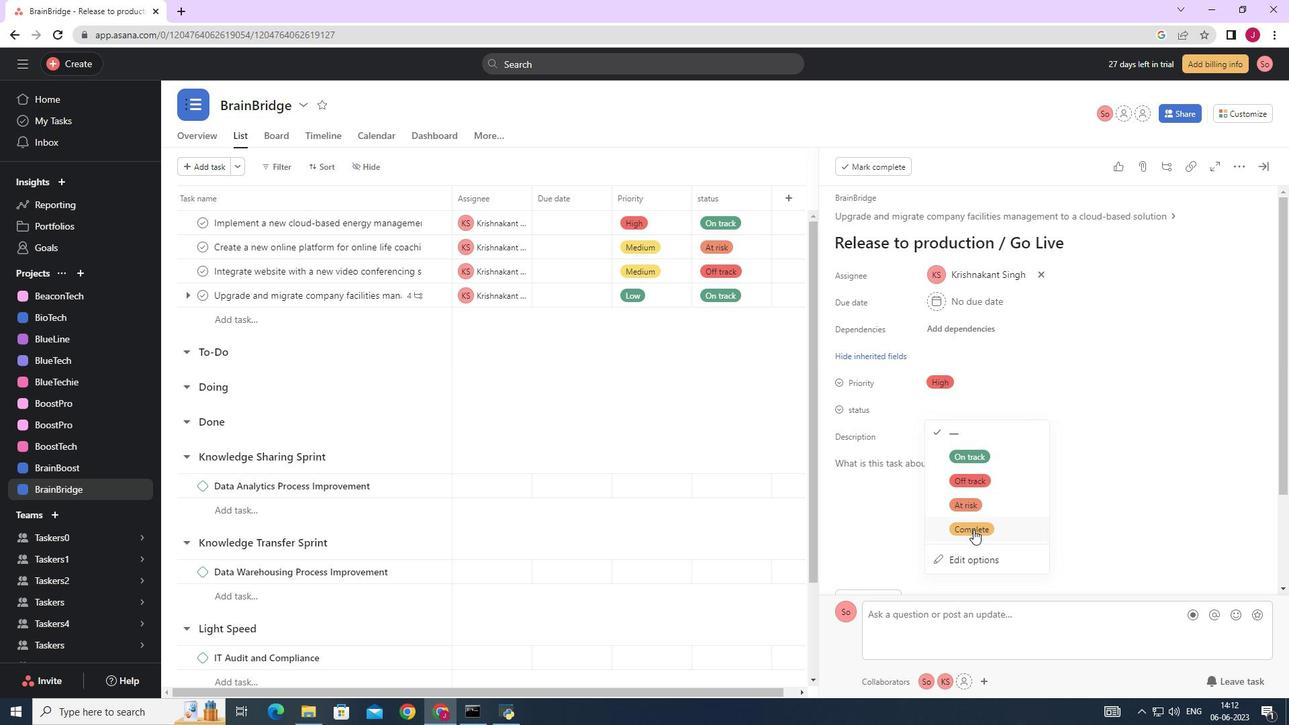 
Action: Mouse moved to (1265, 167)
Screenshot: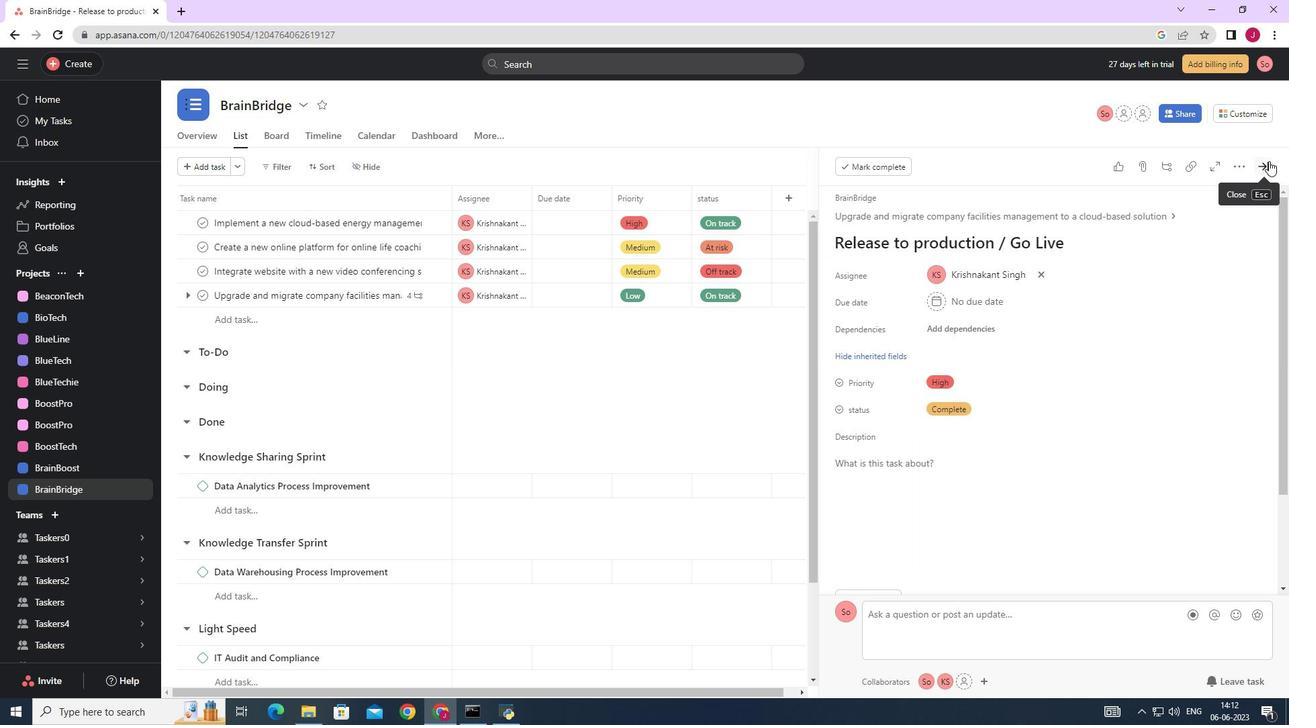 
Action: Mouse pressed left at (1265, 167)
Screenshot: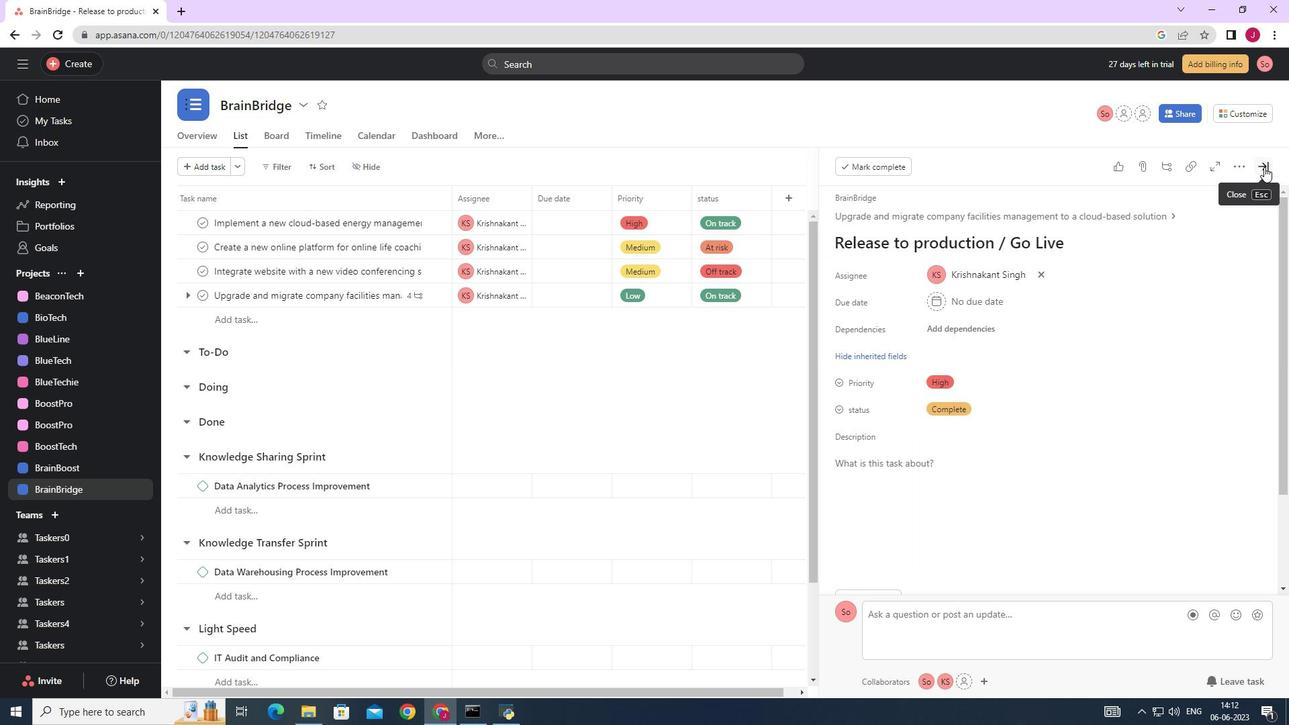 
Action: Mouse moved to (754, 253)
Screenshot: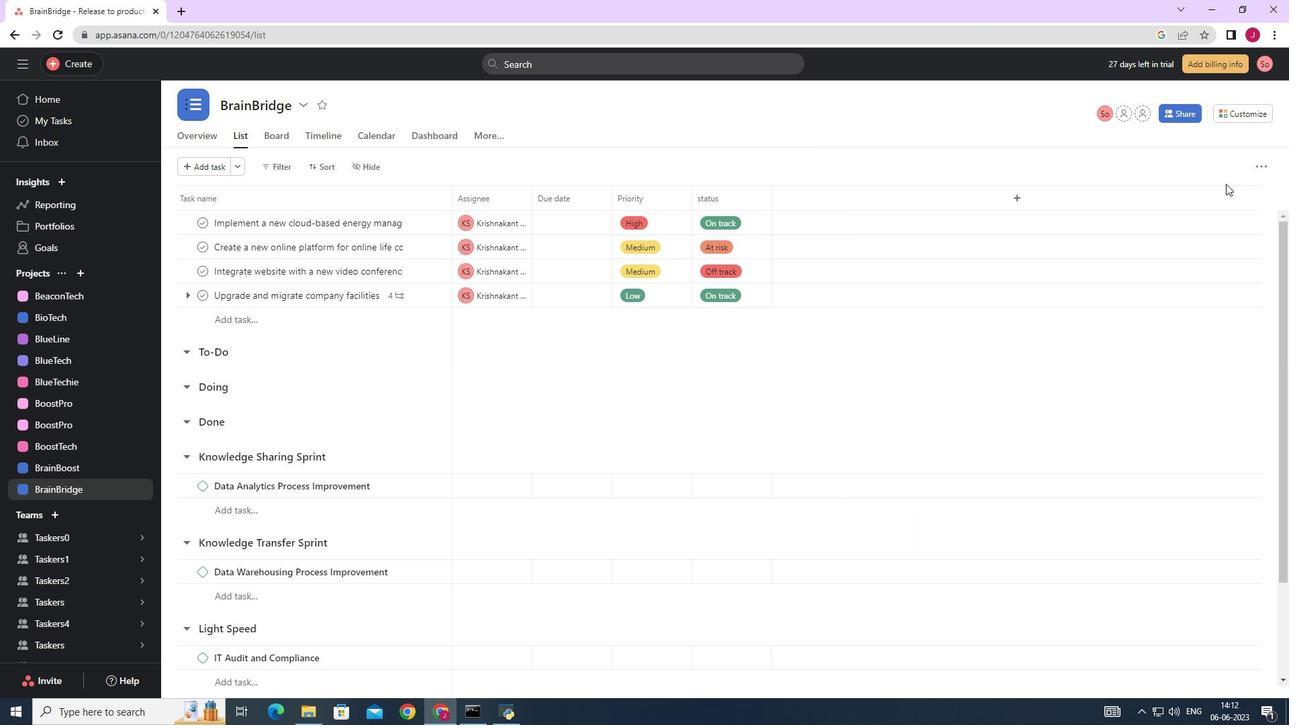 
